 Task: Open Card Customer Feedback Analysis in Board Brand Storytelling and Narrative Development to Workspace CRM Implementation and add a team member Softage.3@softage.net, a label Blue, a checklist Cleaning, an attachment from your computer, a color Blue and finally, add a card description 'Plan and execute company team-building seminar' and a comment 'Let us approach this task with a sense of urgency and prioritize it accordingly.'. Add a start date 'Jan 03, 1900' with a due date 'Jan 10, 1900'
Action: Mouse moved to (101, 49)
Screenshot: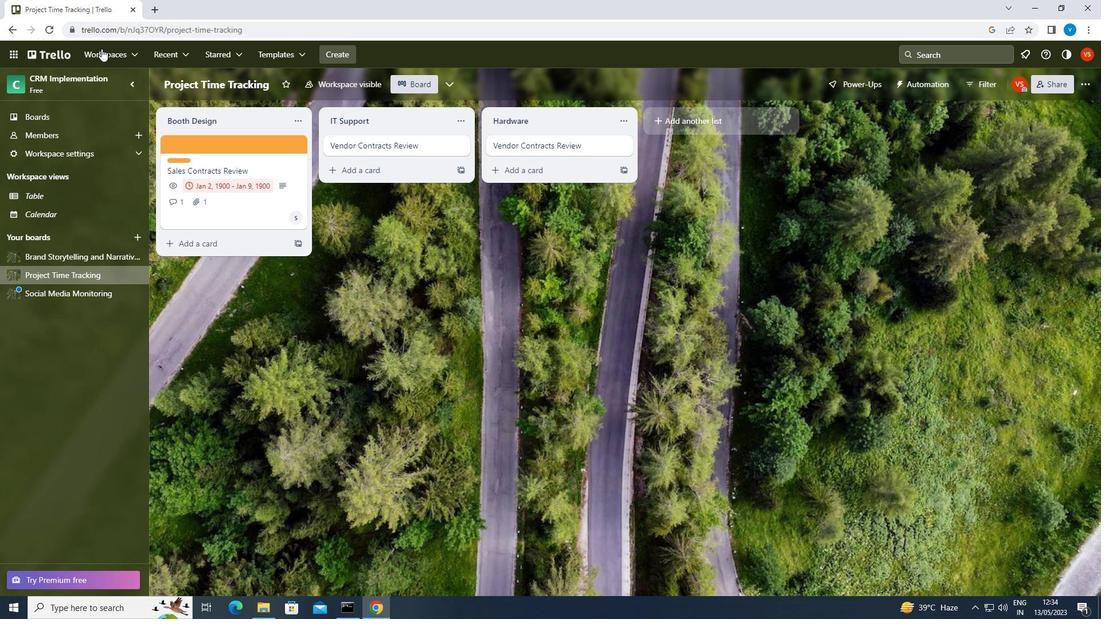 
Action: Mouse pressed left at (101, 49)
Screenshot: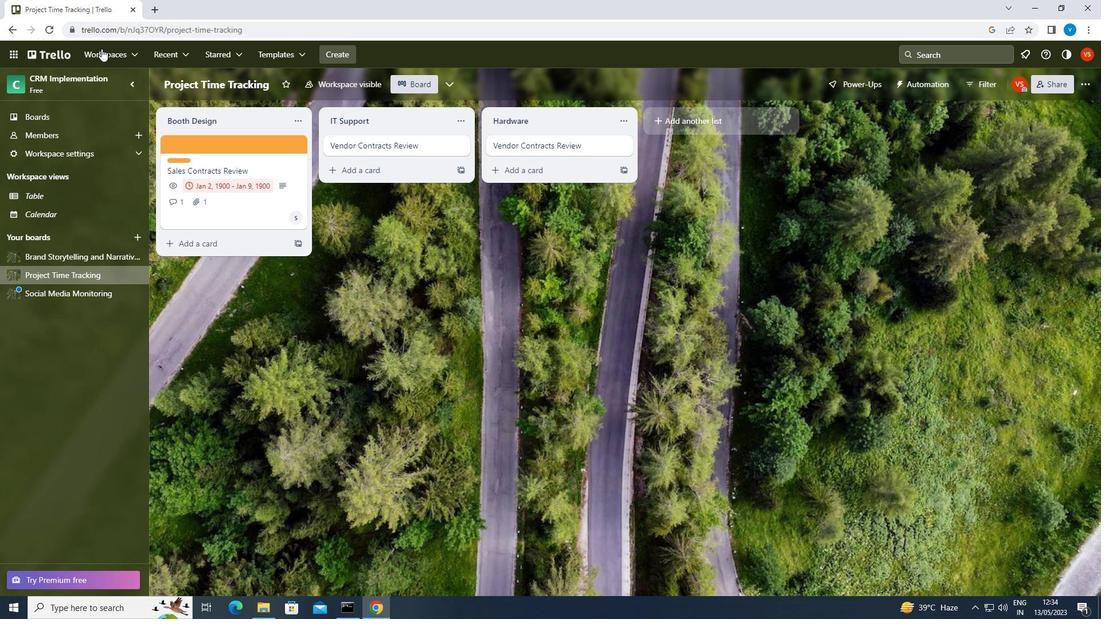 
Action: Mouse moved to (133, 425)
Screenshot: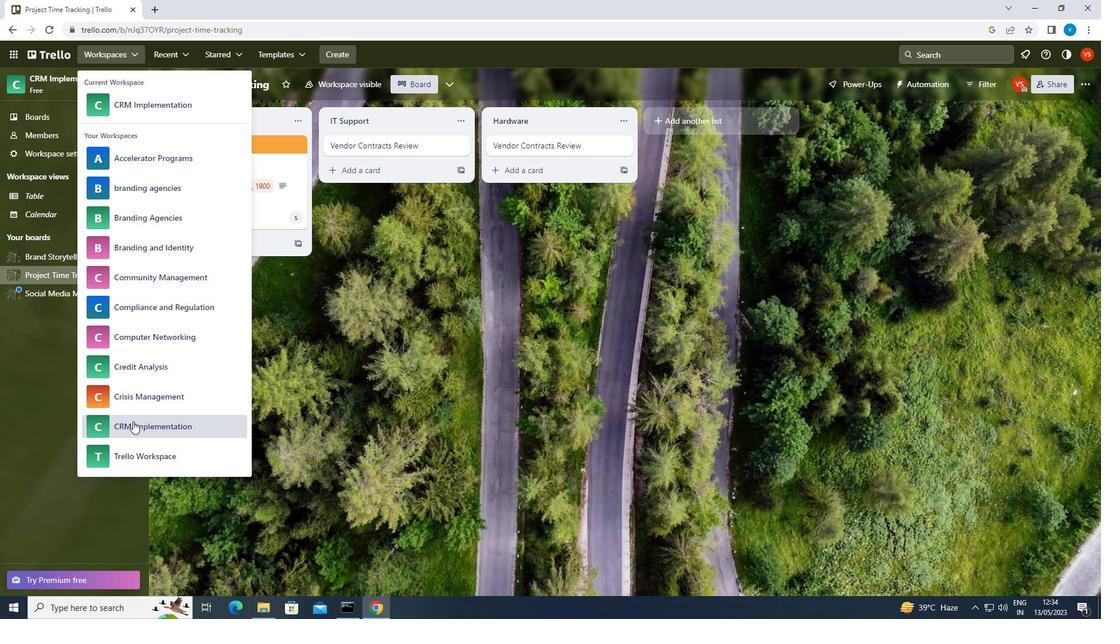 
Action: Mouse pressed left at (133, 425)
Screenshot: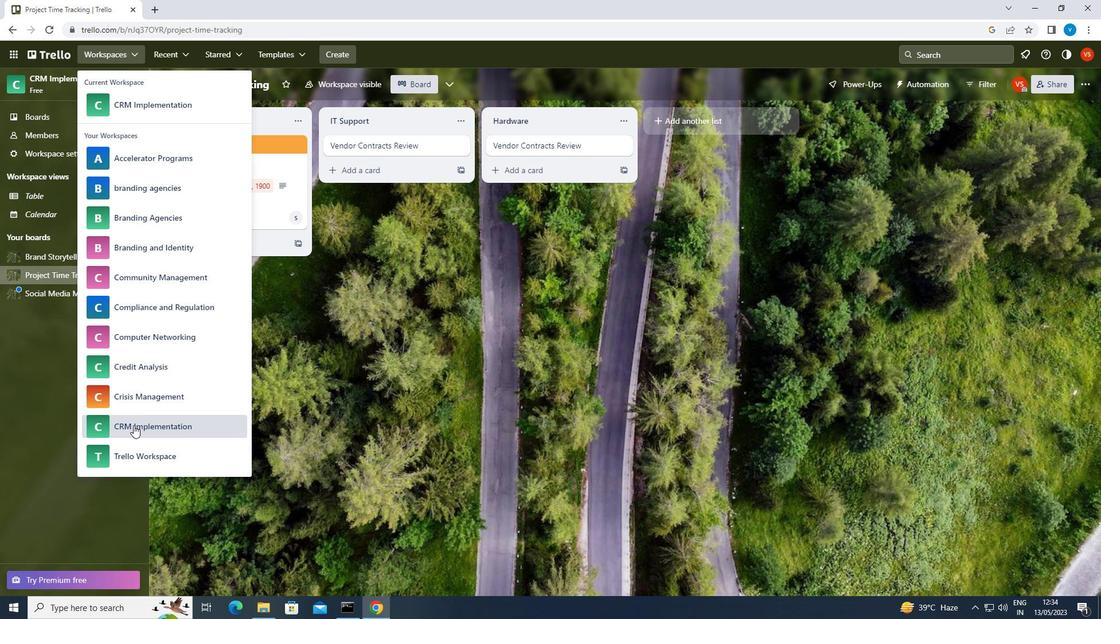 
Action: Mouse moved to (815, 472)
Screenshot: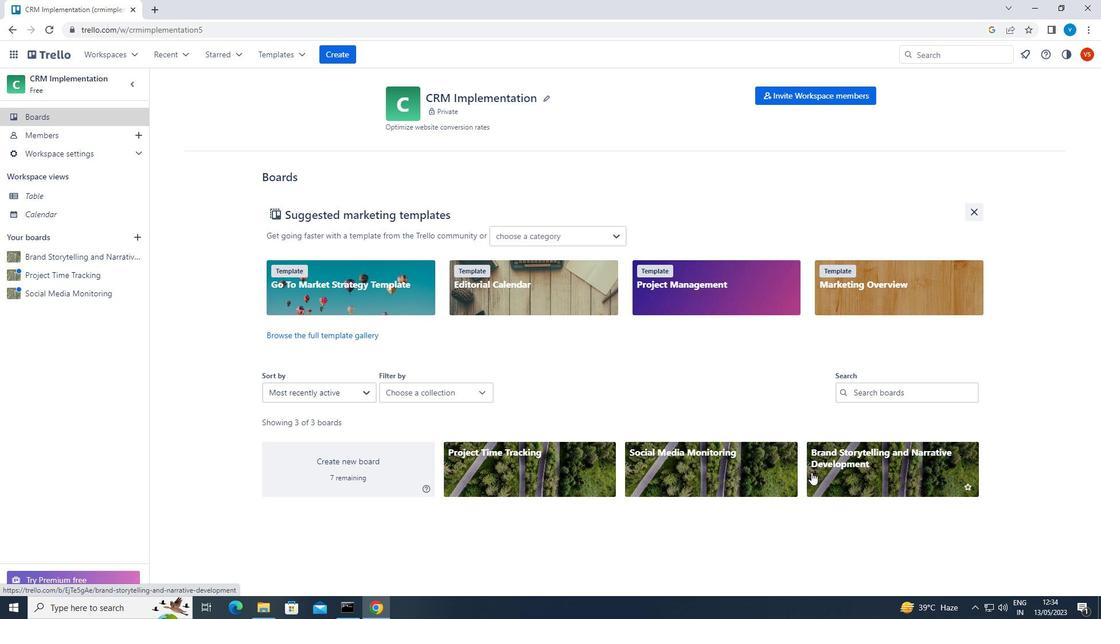 
Action: Mouse pressed left at (815, 472)
Screenshot: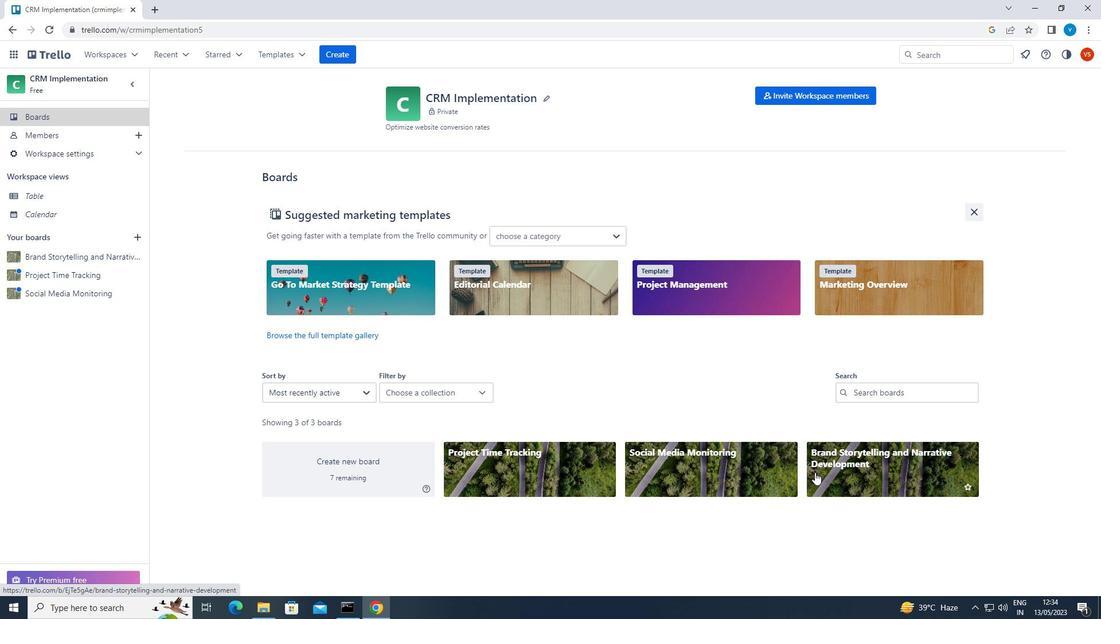
Action: Mouse moved to (248, 148)
Screenshot: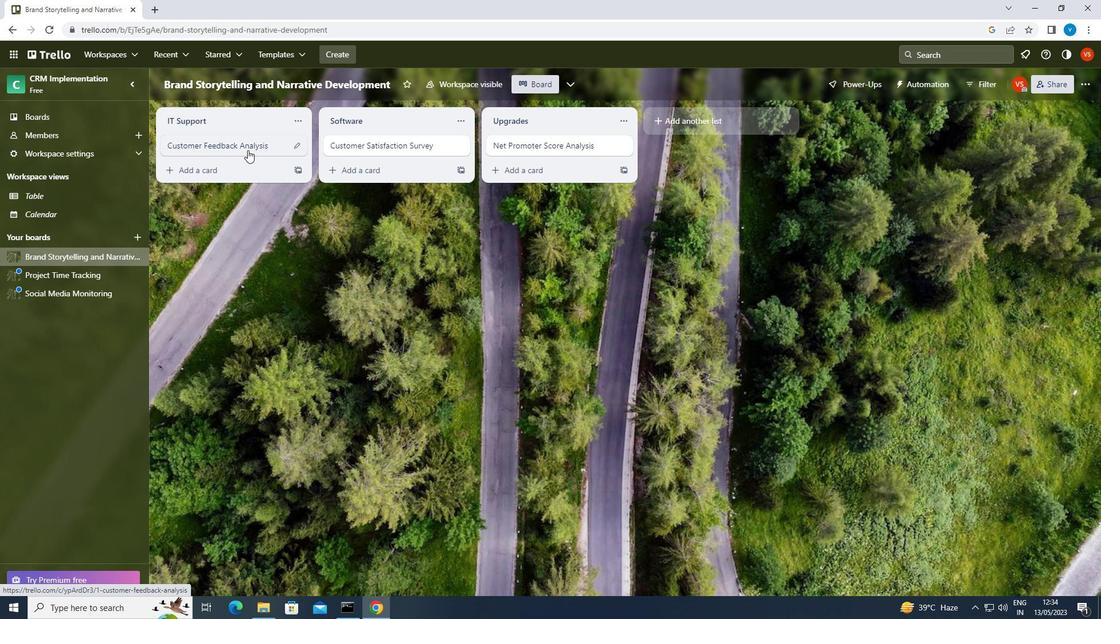 
Action: Mouse pressed left at (248, 148)
Screenshot: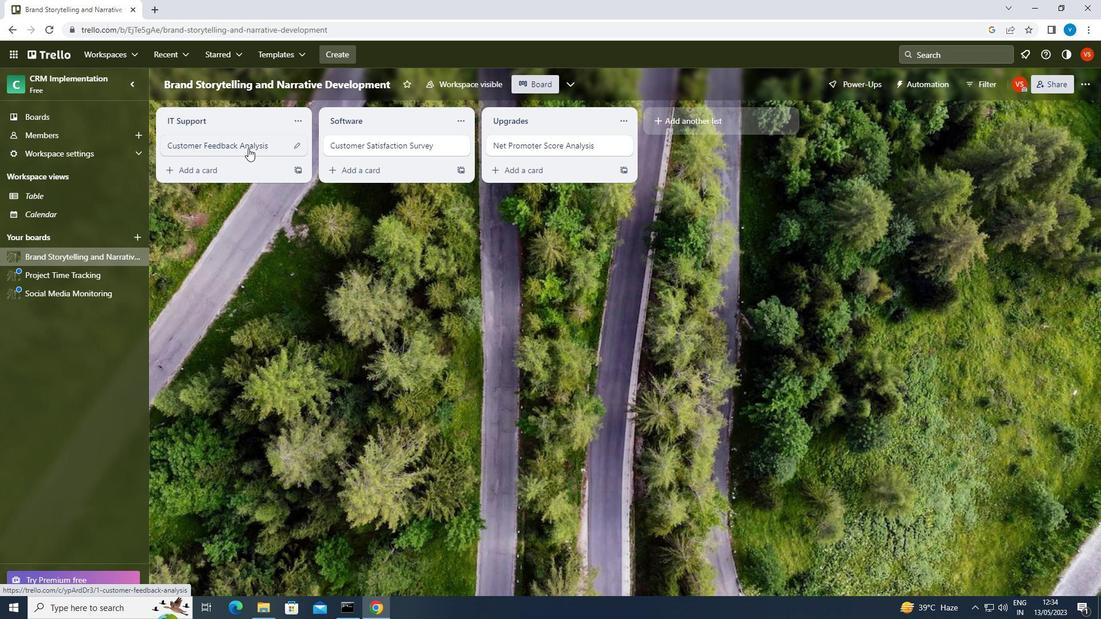 
Action: Mouse moved to (709, 142)
Screenshot: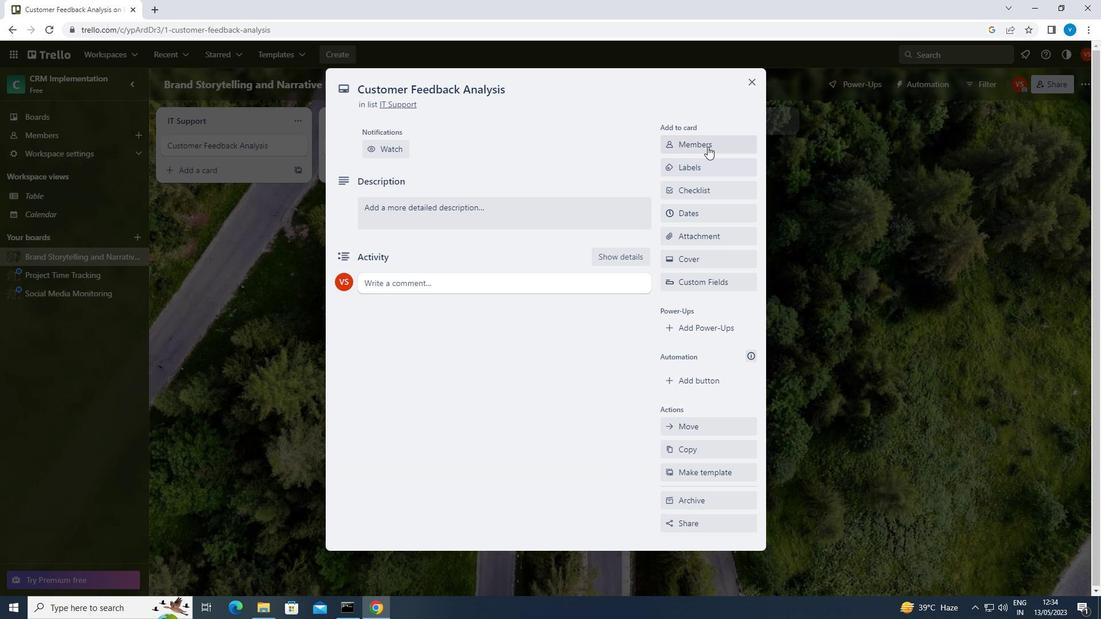 
Action: Mouse pressed left at (709, 142)
Screenshot: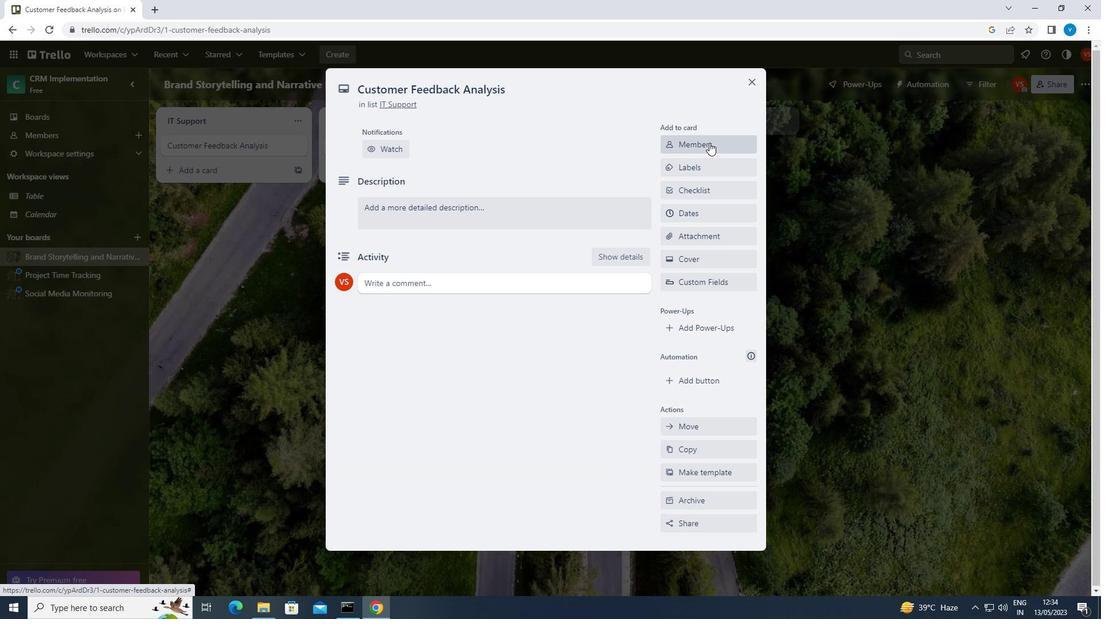 
Action: Mouse moved to (709, 142)
Screenshot: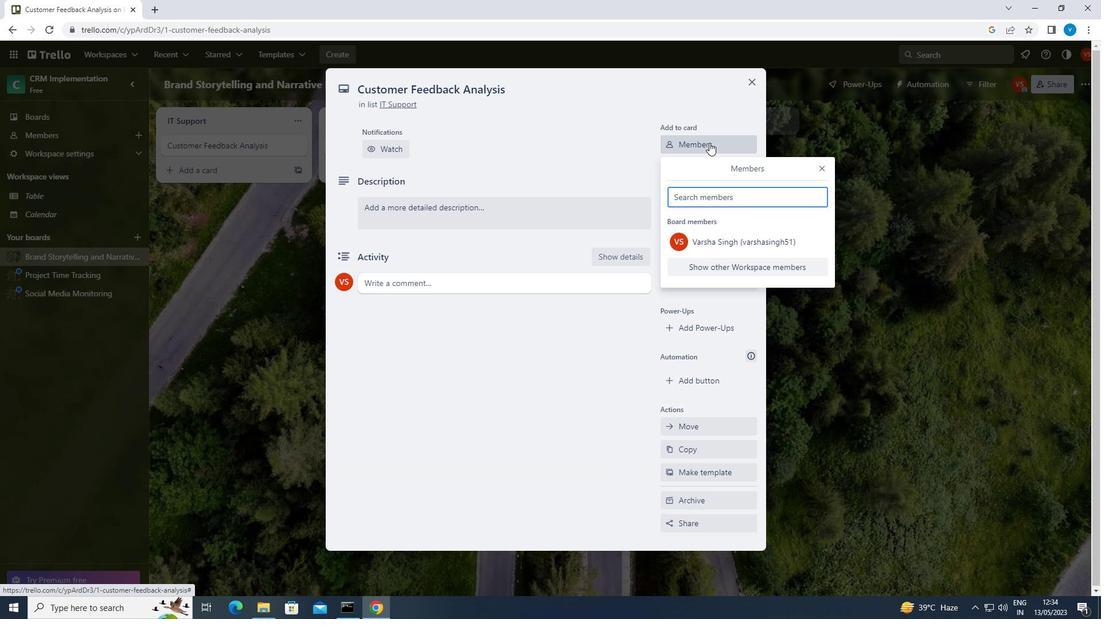 
Action: Key pressed <Key.shift>SOFTAGE.3<Key.shift>@SOFTAGE.NET
Screenshot: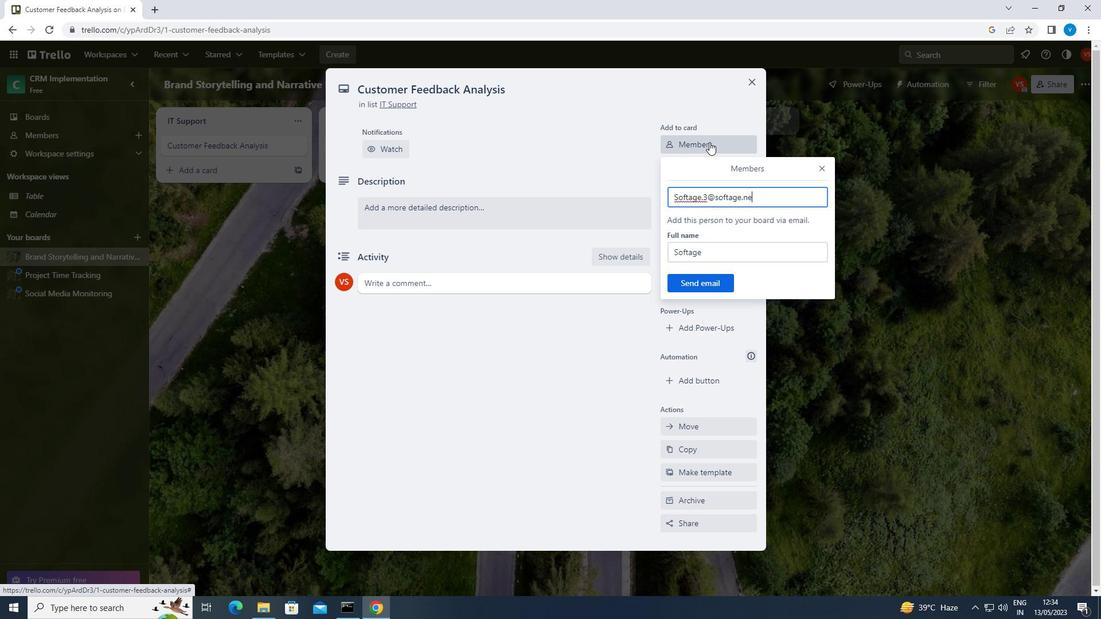 
Action: Mouse moved to (699, 276)
Screenshot: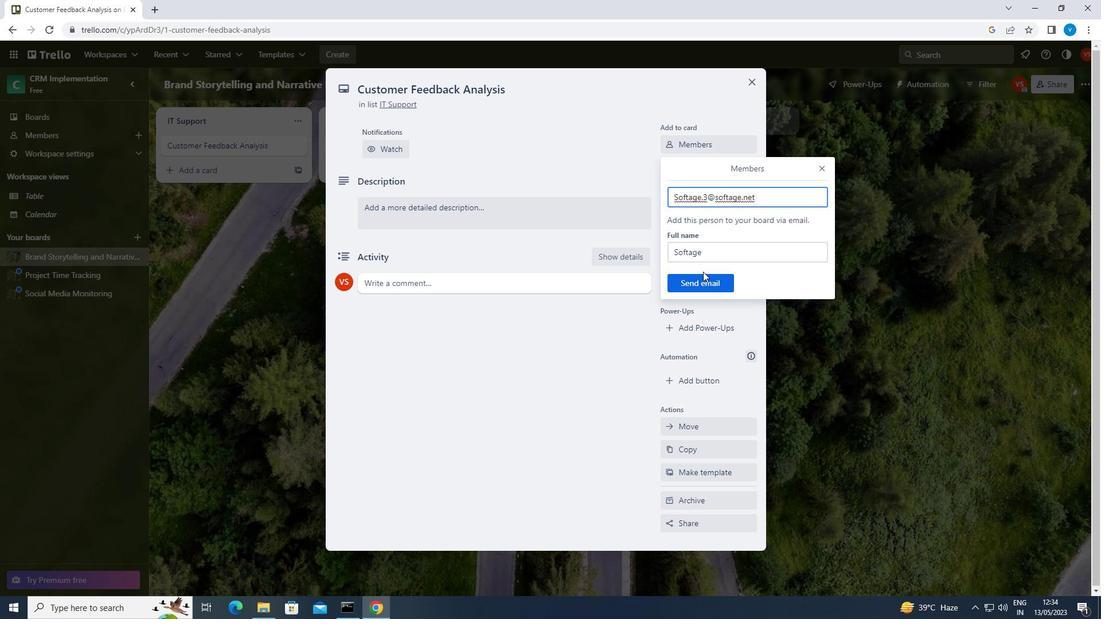 
Action: Mouse pressed left at (699, 276)
Screenshot: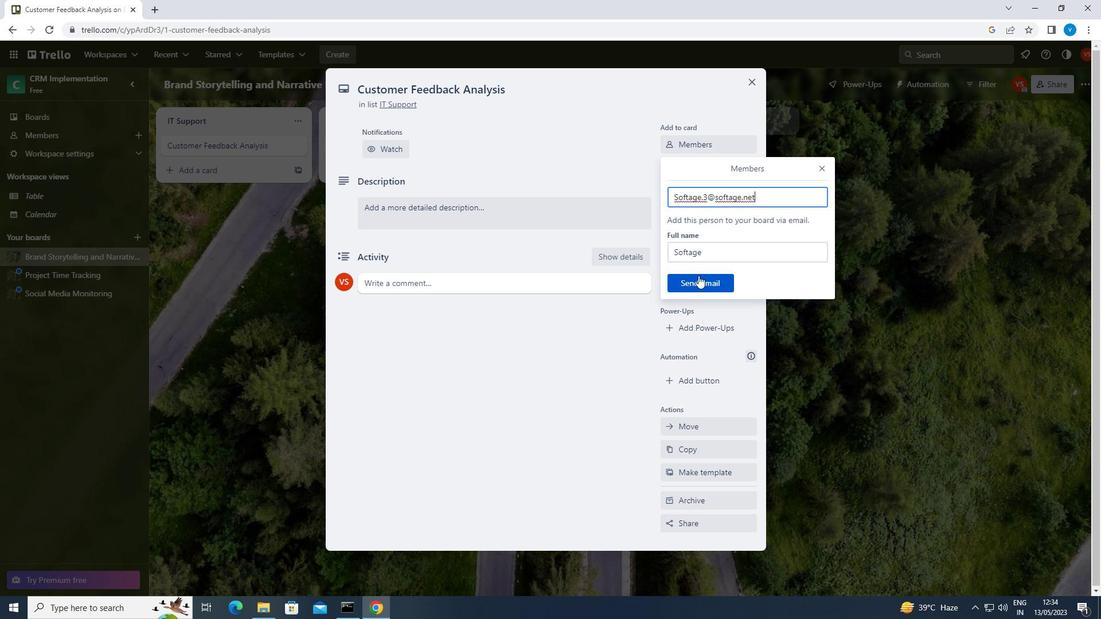 
Action: Mouse moved to (701, 203)
Screenshot: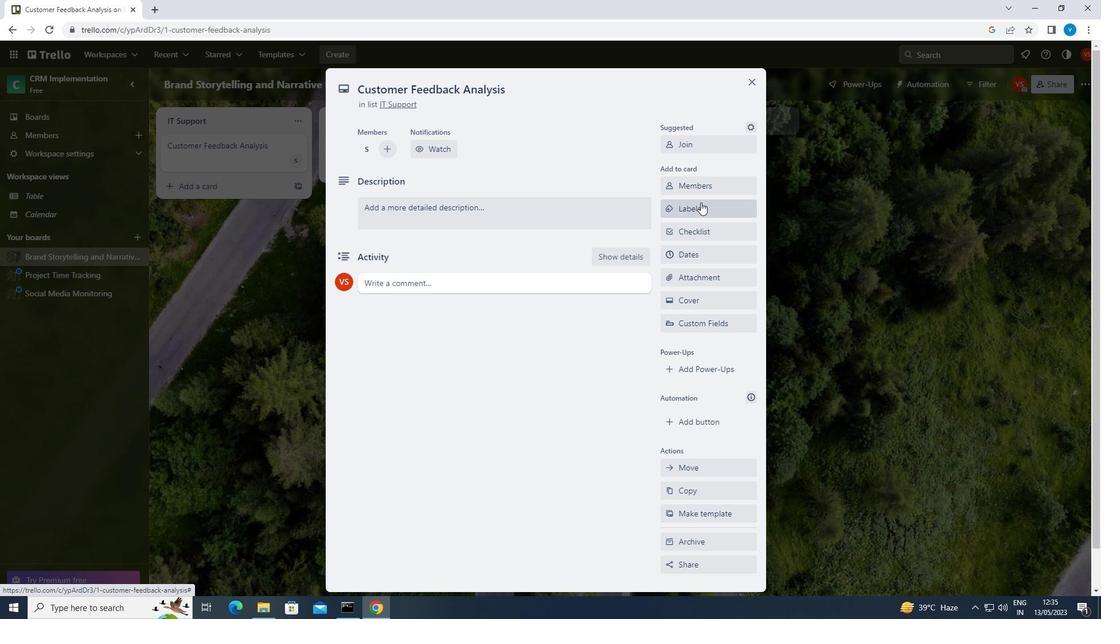 
Action: Mouse pressed left at (701, 203)
Screenshot: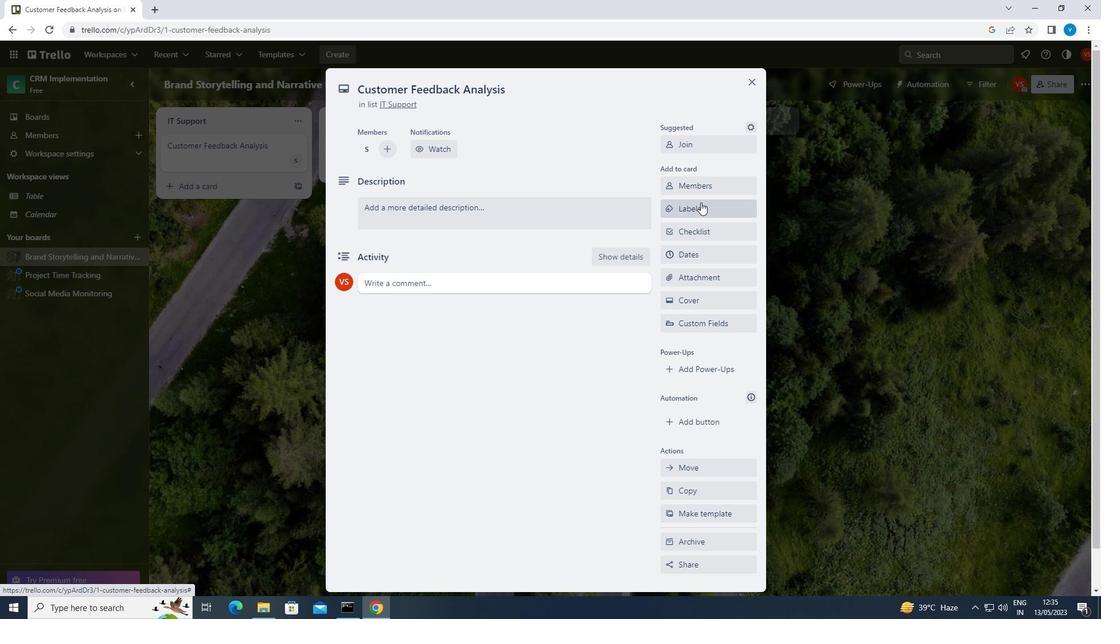 
Action: Mouse moved to (726, 401)
Screenshot: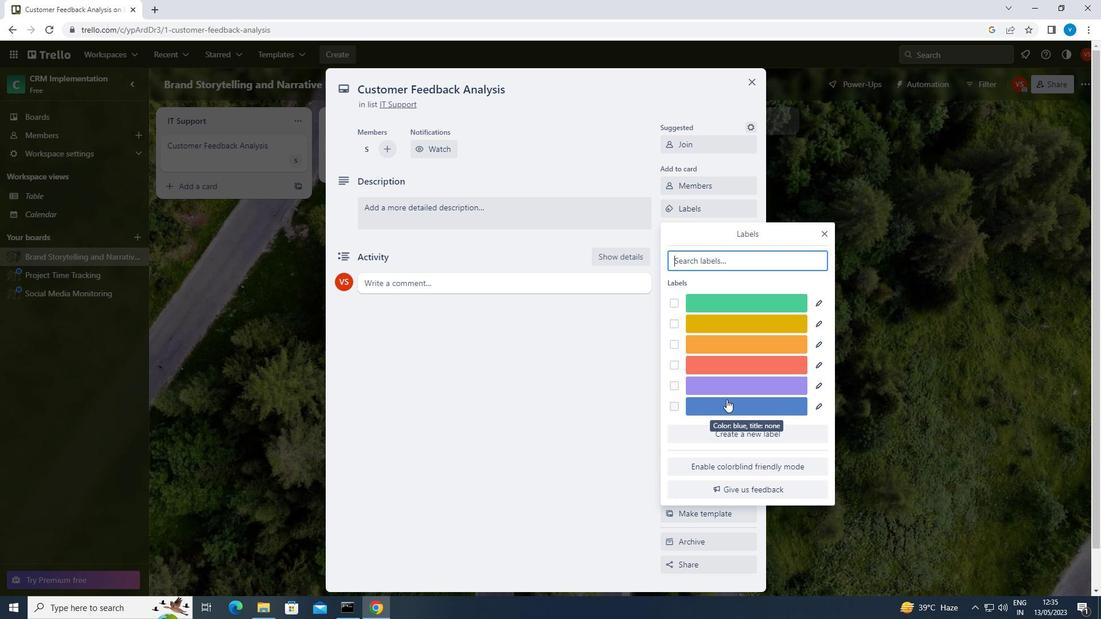 
Action: Mouse pressed left at (726, 401)
Screenshot: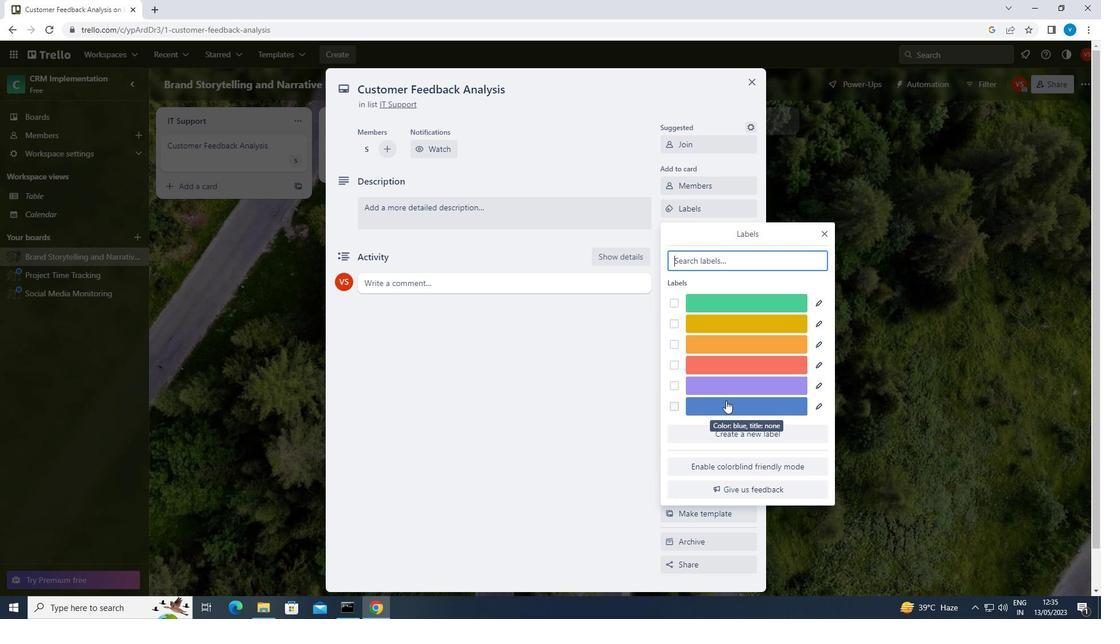 
Action: Mouse moved to (822, 230)
Screenshot: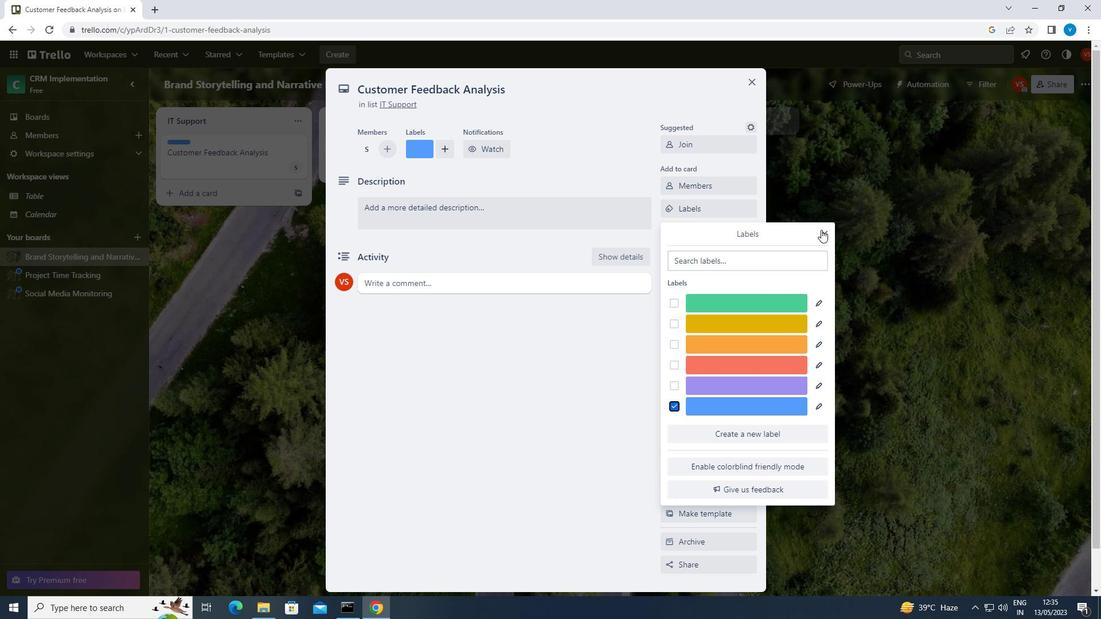 
Action: Mouse pressed left at (822, 230)
Screenshot: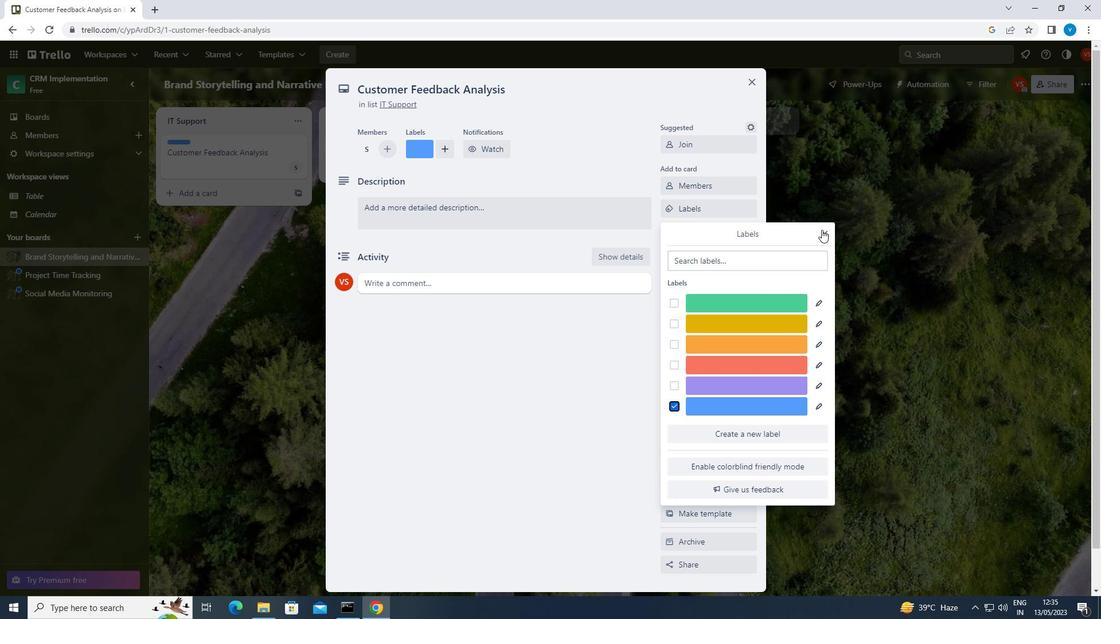 
Action: Mouse moved to (690, 227)
Screenshot: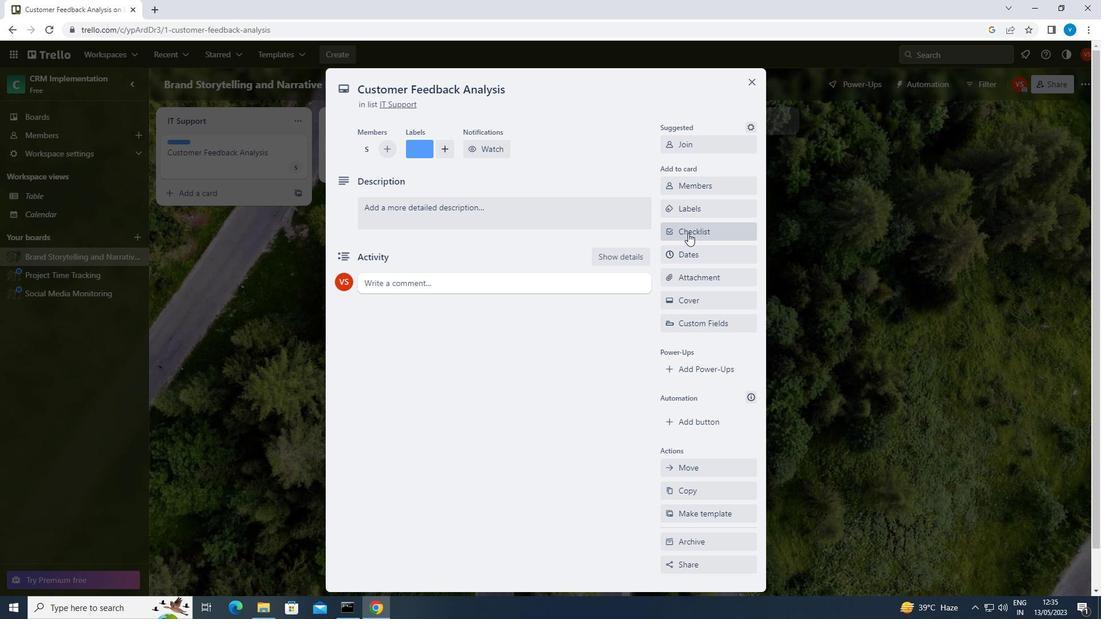 
Action: Mouse pressed left at (690, 227)
Screenshot: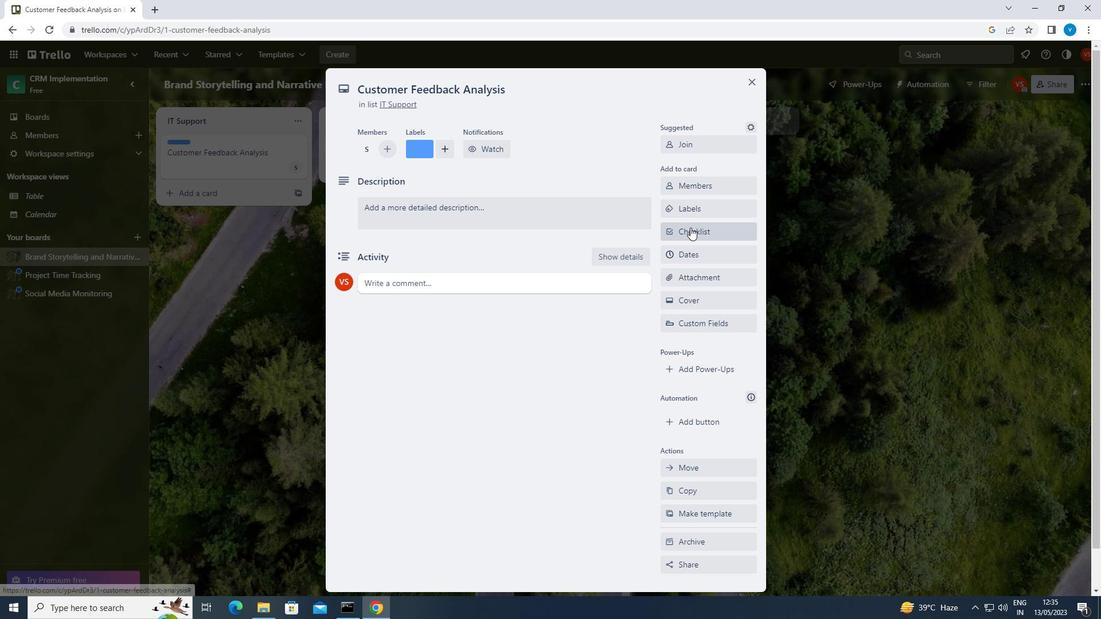 
Action: Mouse moved to (728, 297)
Screenshot: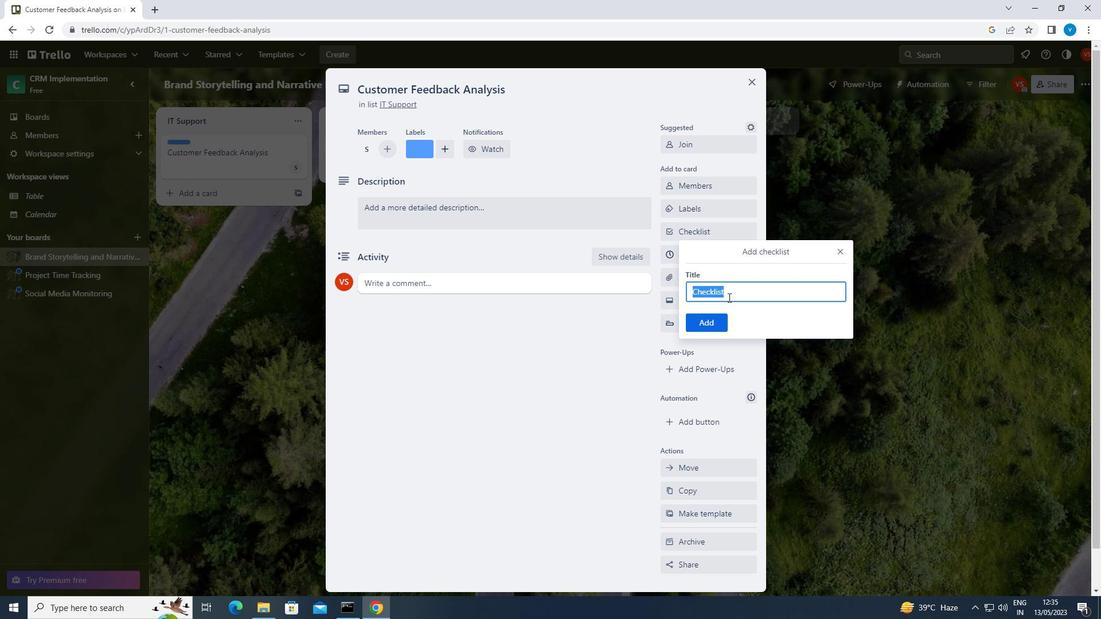 
Action: Key pressed <Key.shift>CLEANING
Screenshot: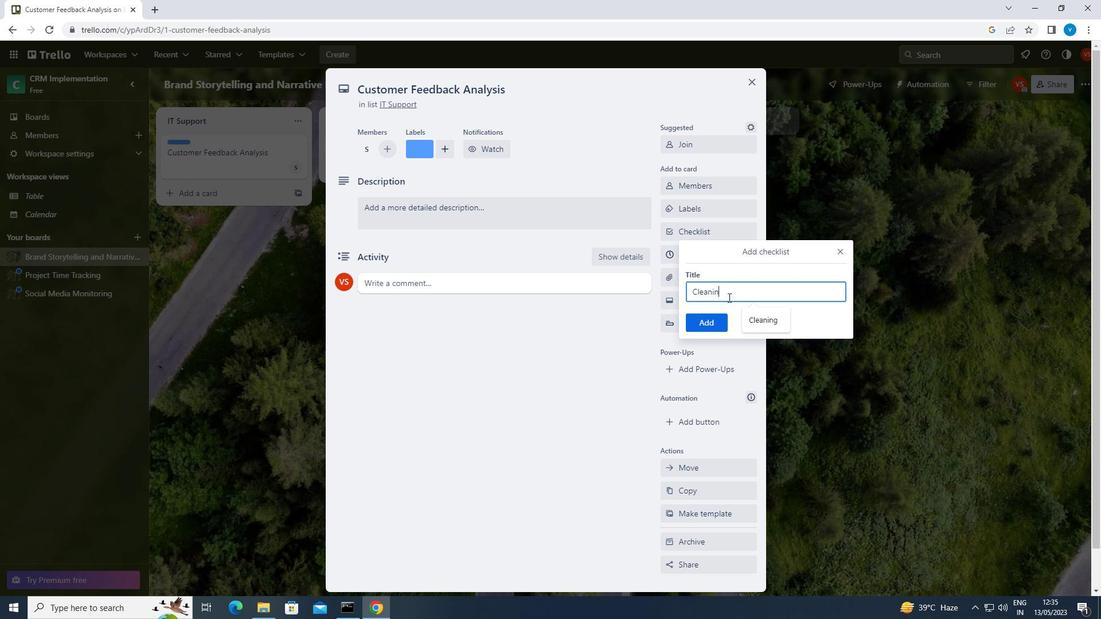 
Action: Mouse moved to (717, 322)
Screenshot: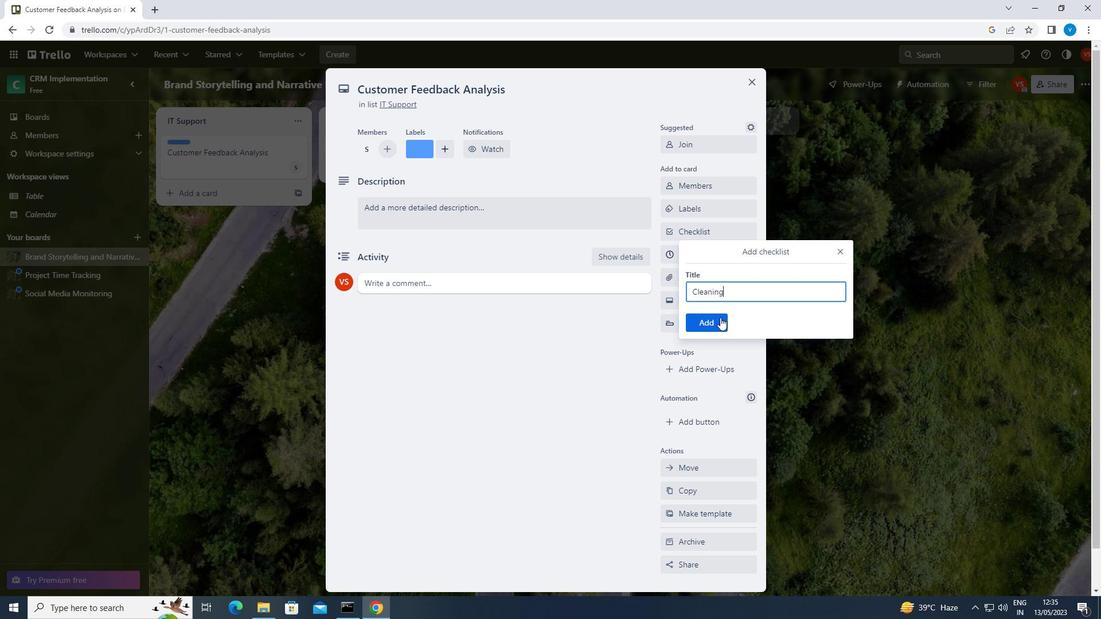
Action: Mouse pressed left at (717, 322)
Screenshot: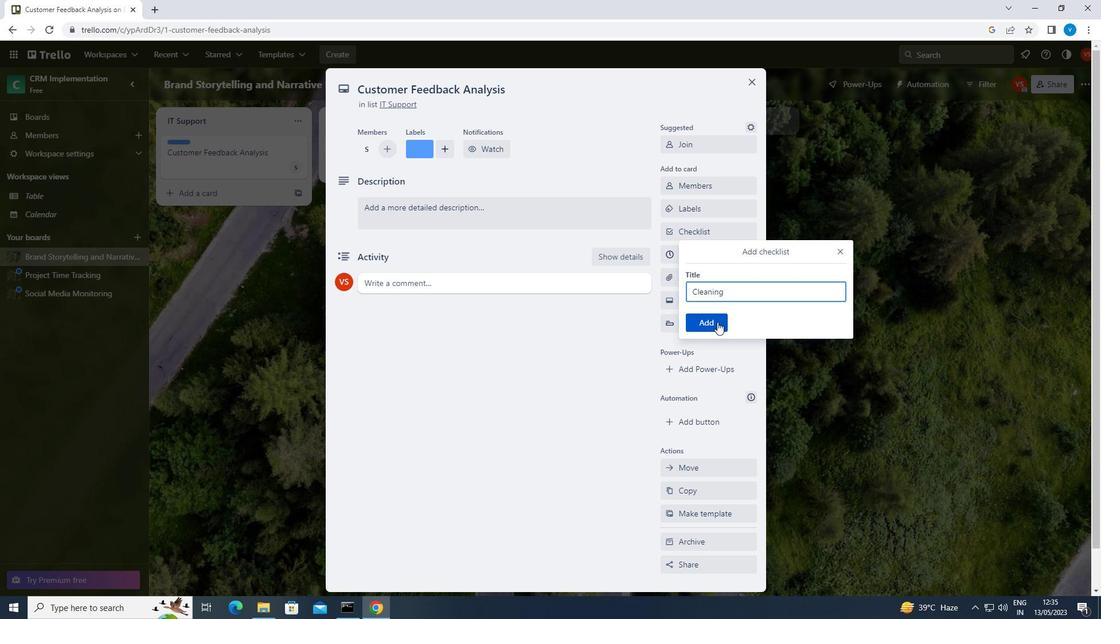 
Action: Mouse moved to (701, 273)
Screenshot: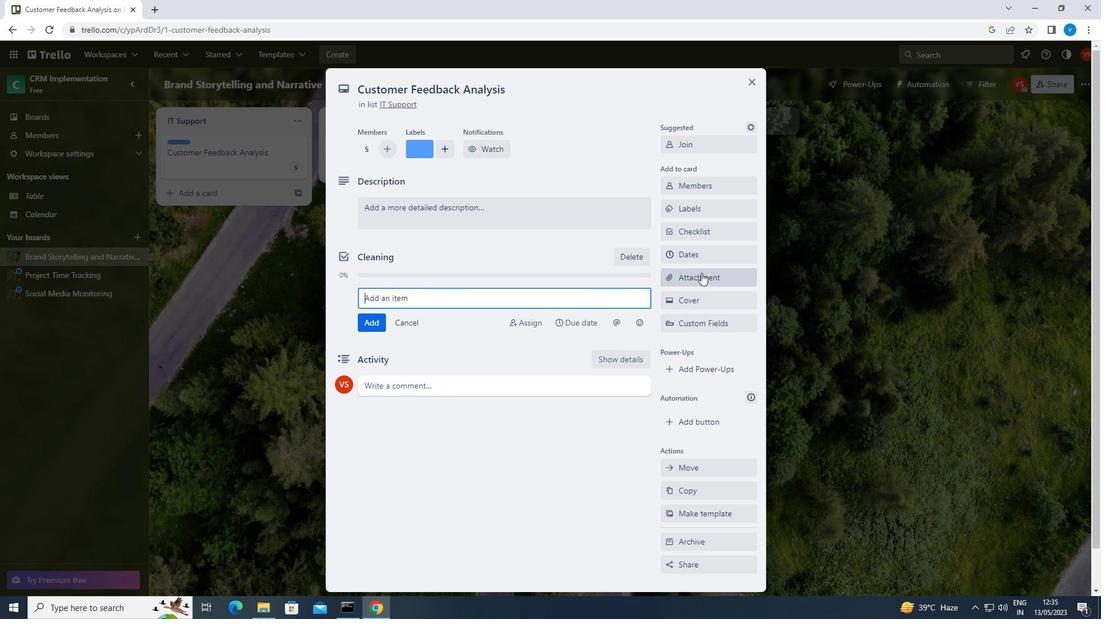 
Action: Mouse pressed left at (701, 273)
Screenshot: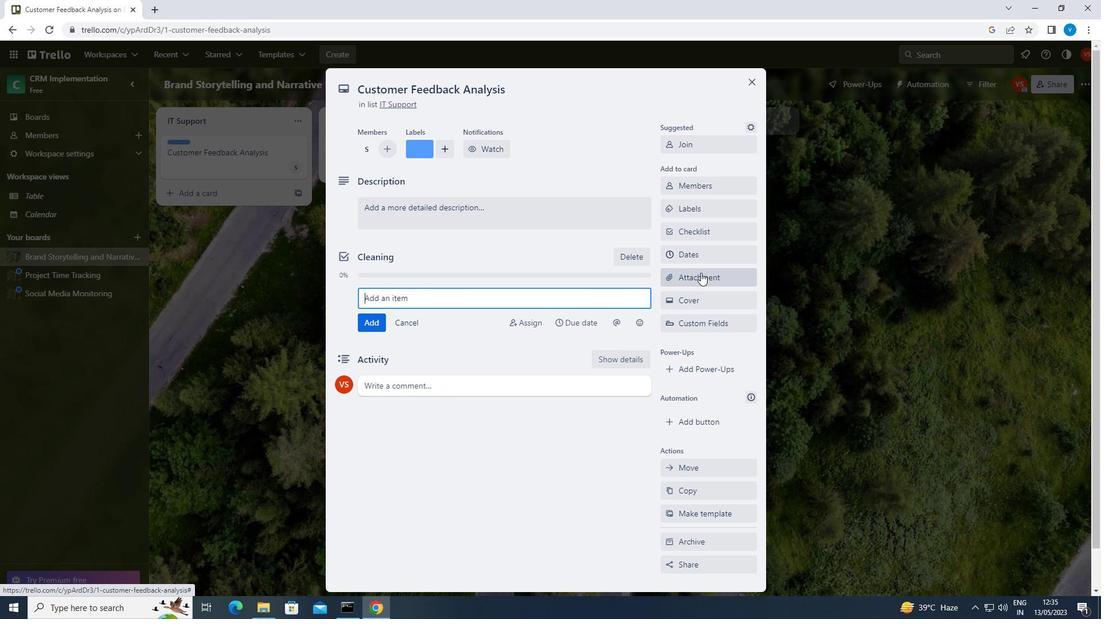 
Action: Mouse moved to (706, 321)
Screenshot: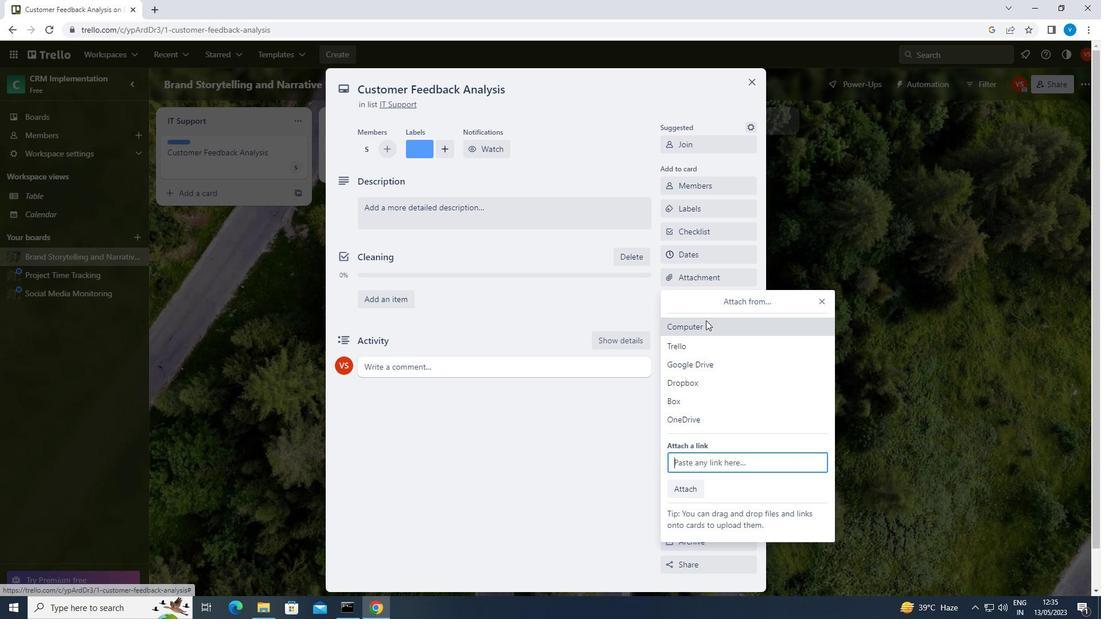 
Action: Mouse pressed left at (706, 321)
Screenshot: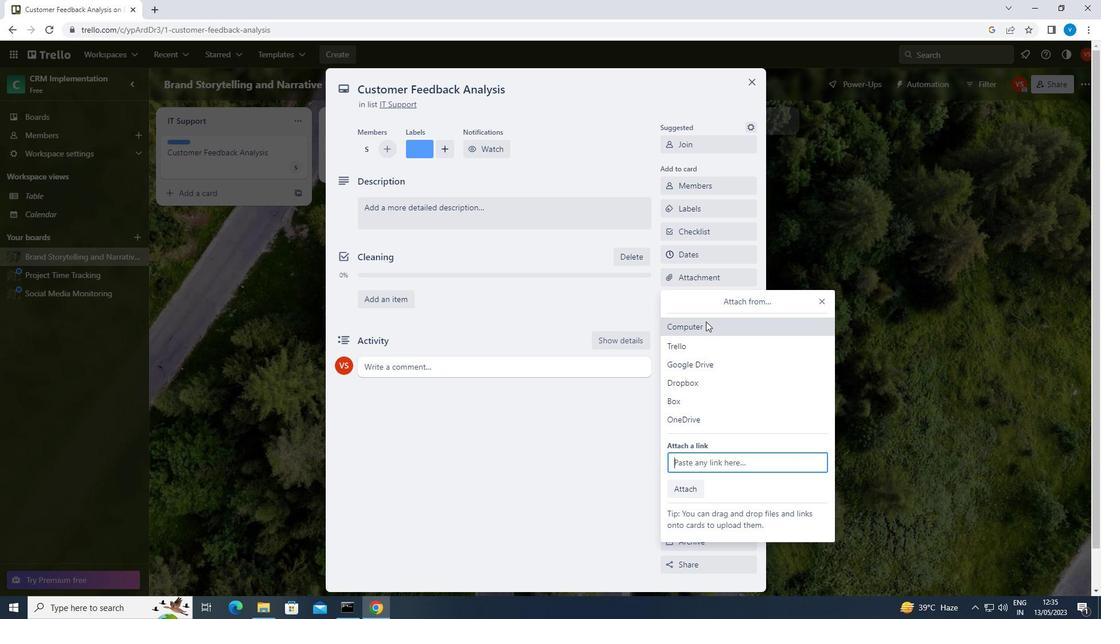 
Action: Mouse moved to (251, 215)
Screenshot: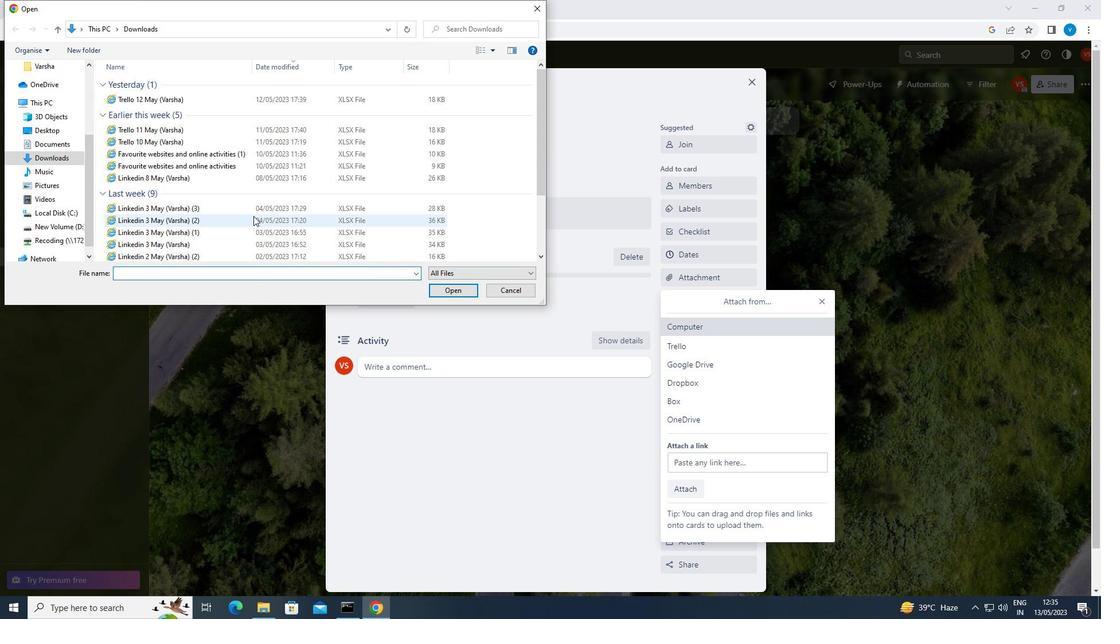 
Action: Mouse pressed left at (251, 215)
Screenshot: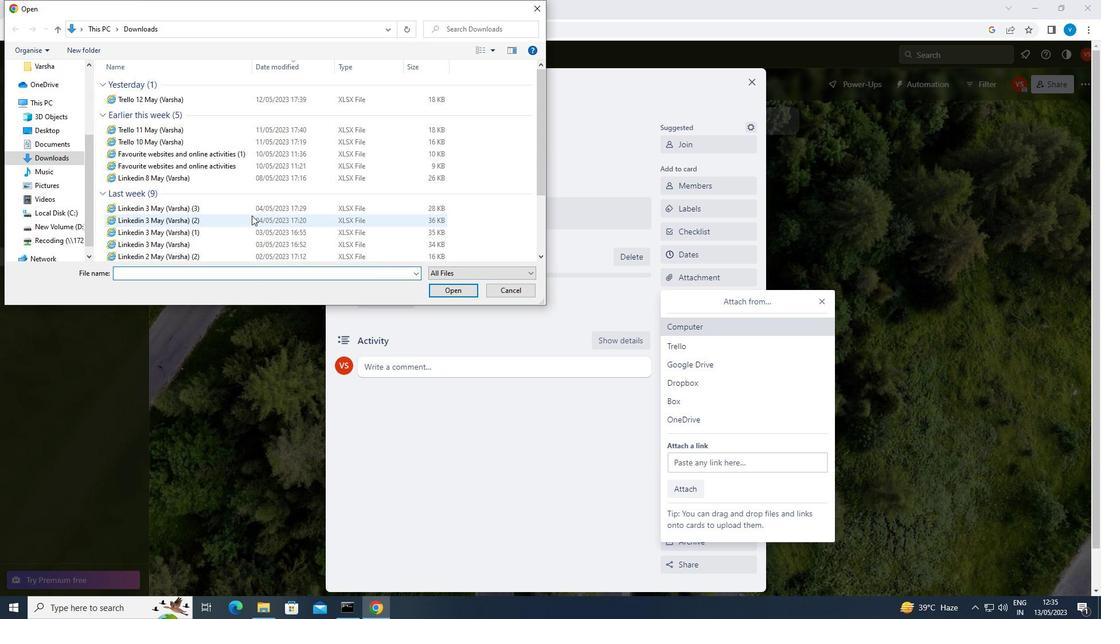 
Action: Mouse moved to (466, 288)
Screenshot: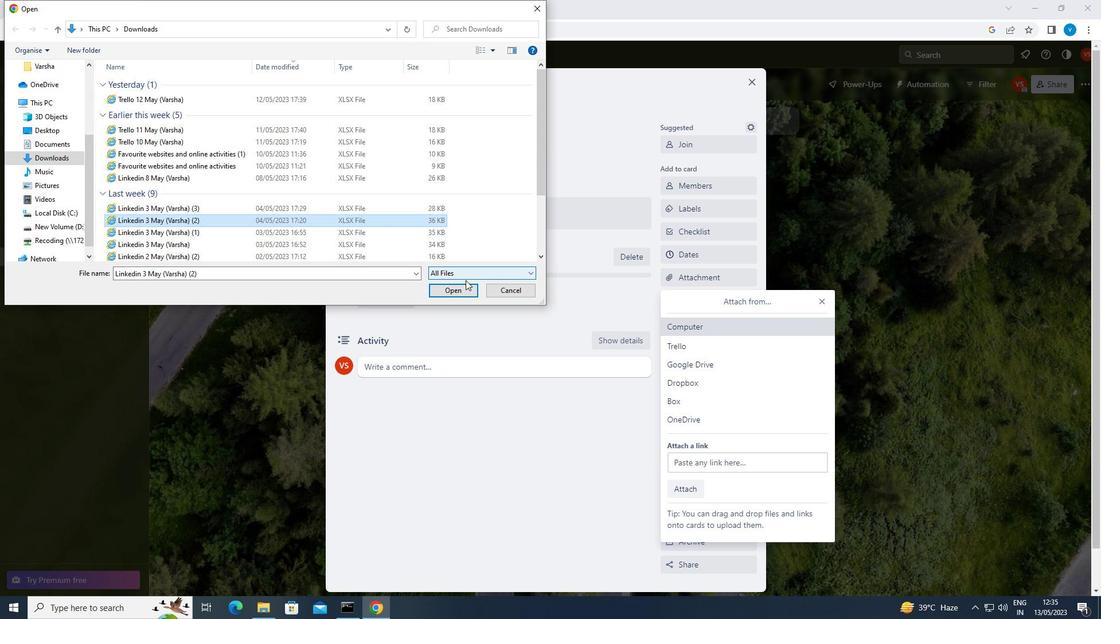 
Action: Mouse pressed left at (466, 288)
Screenshot: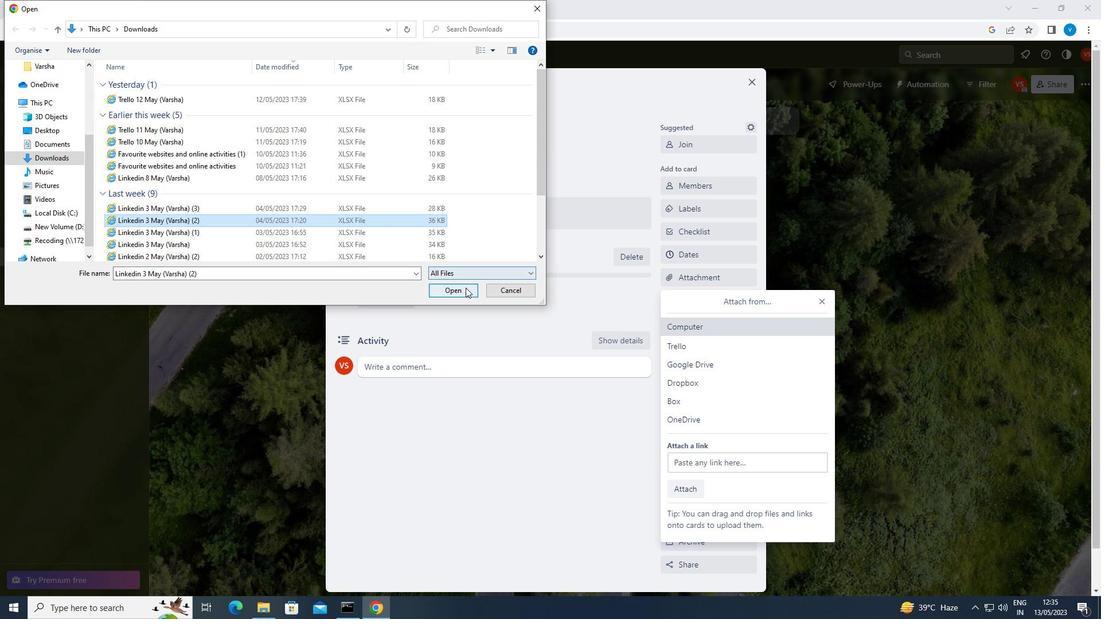 
Action: Mouse moved to (699, 307)
Screenshot: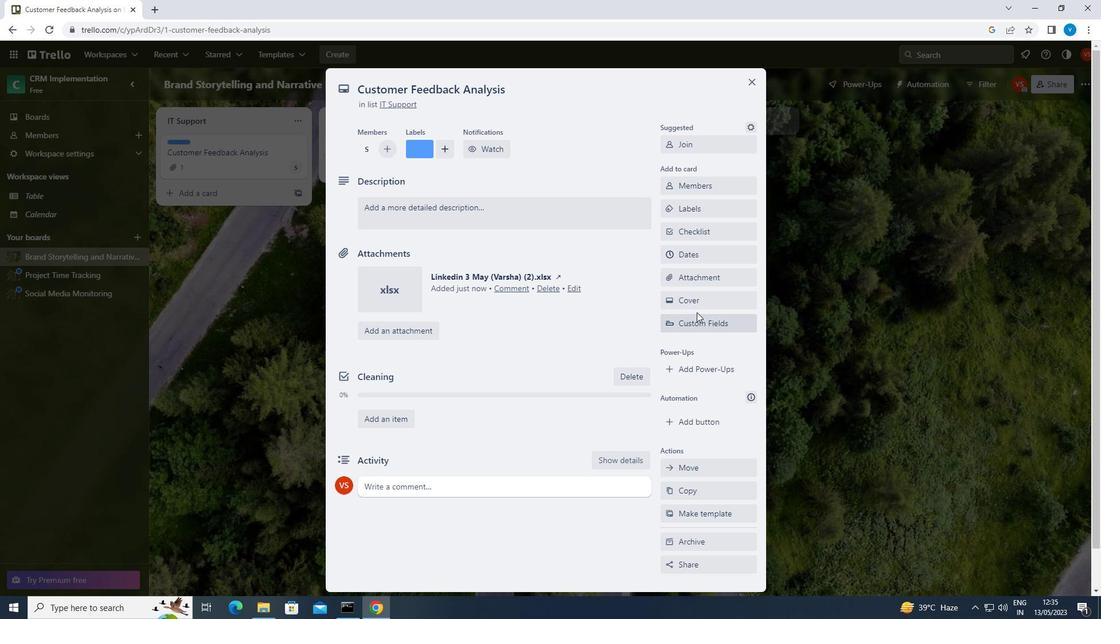 
Action: Mouse pressed left at (699, 307)
Screenshot: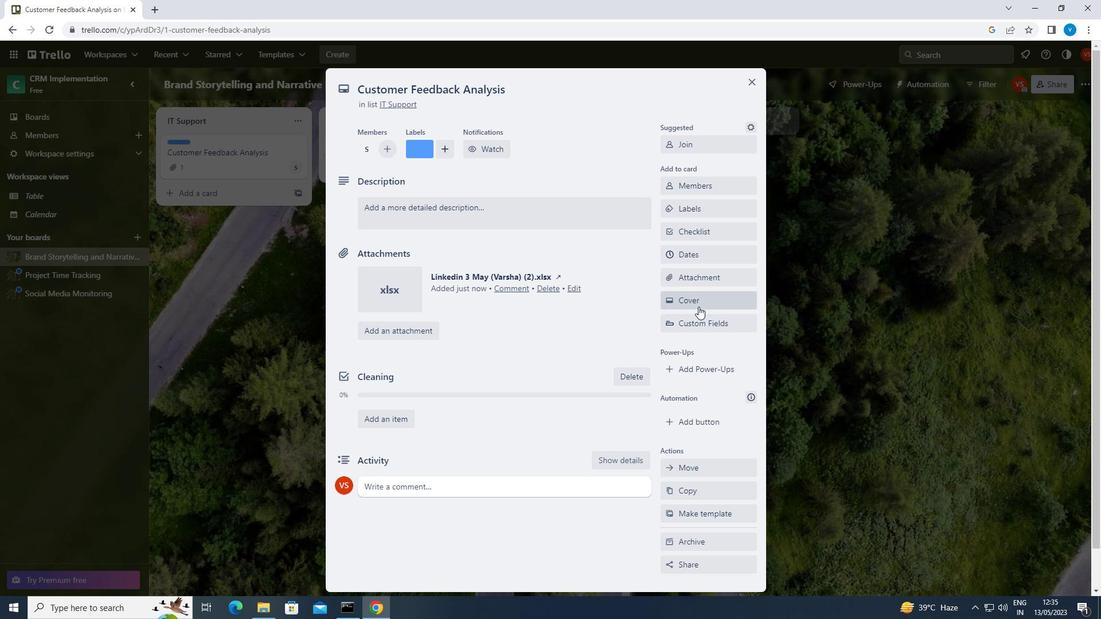 
Action: Mouse moved to (685, 390)
Screenshot: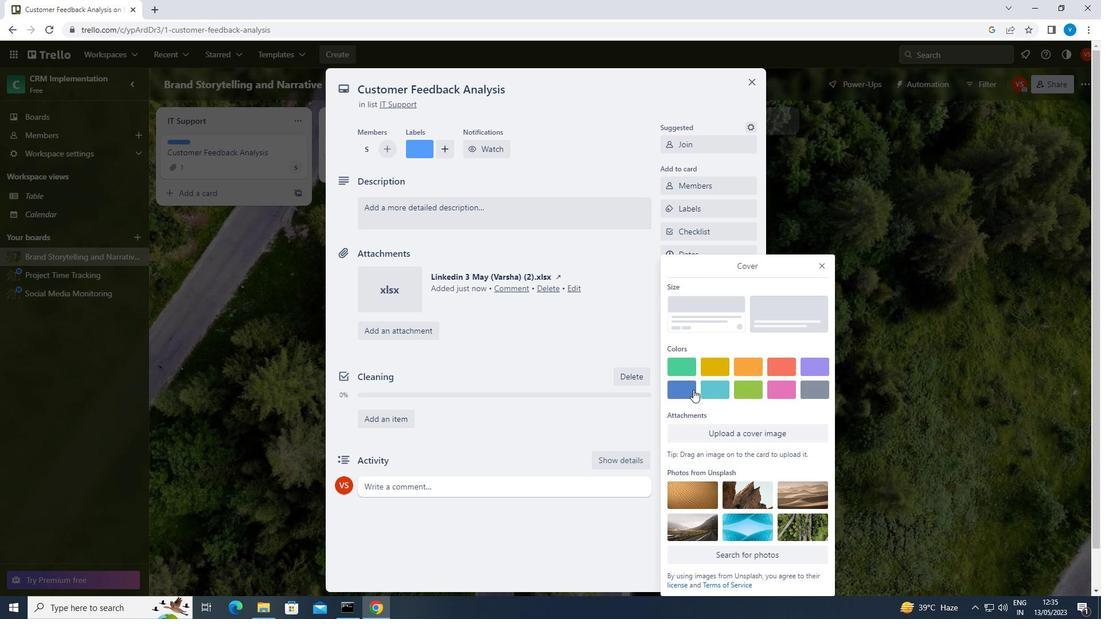 
Action: Mouse pressed left at (685, 390)
Screenshot: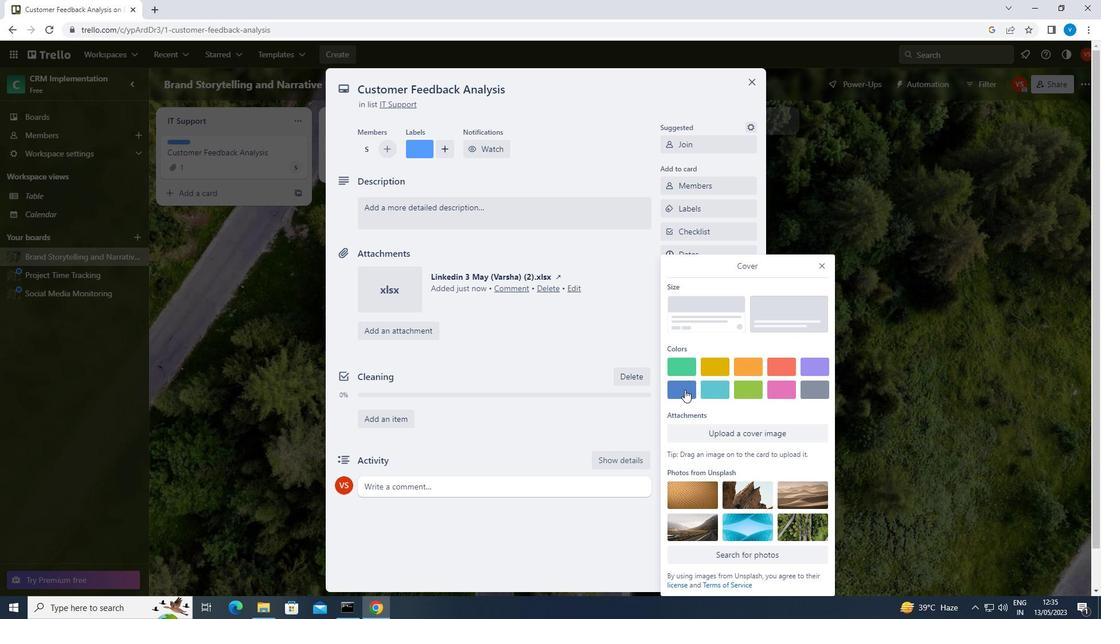 
Action: Mouse moved to (821, 239)
Screenshot: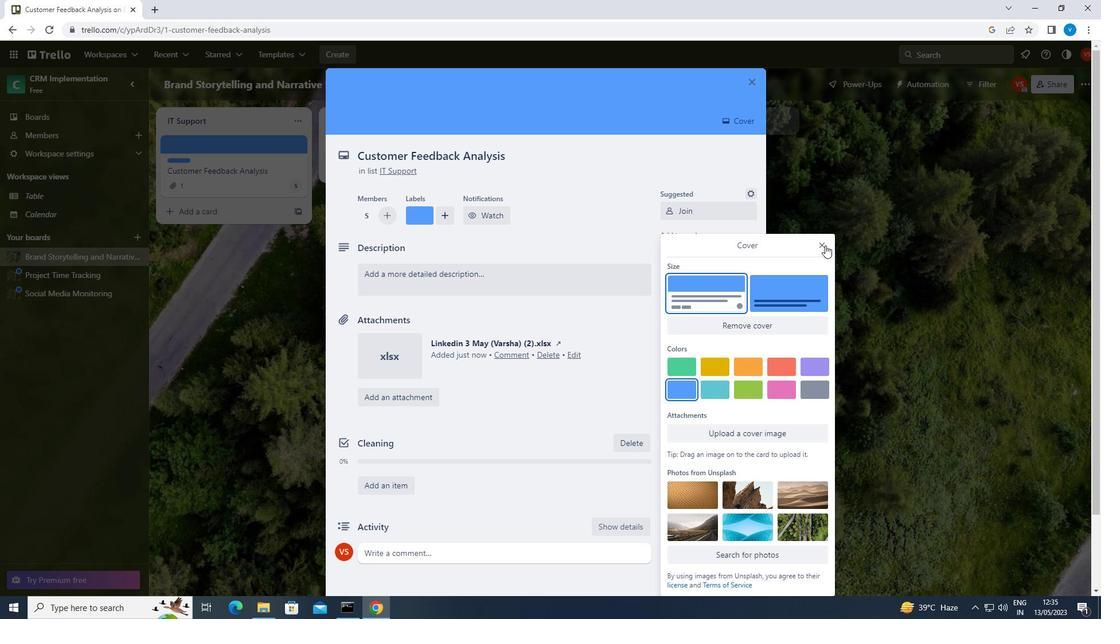 
Action: Mouse pressed left at (821, 239)
Screenshot: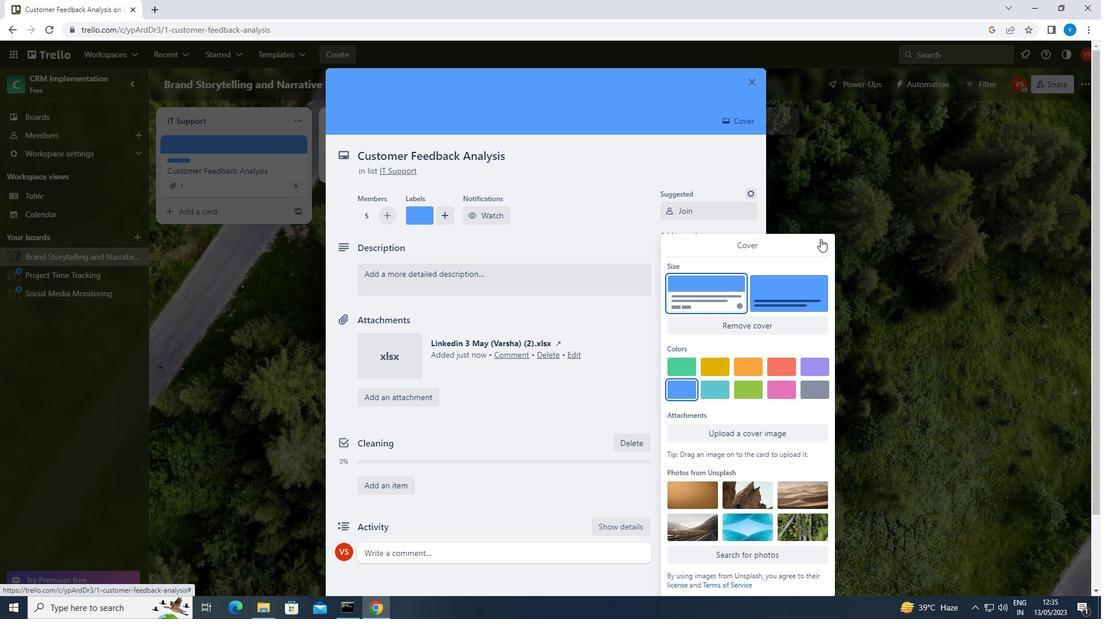 
Action: Mouse moved to (599, 281)
Screenshot: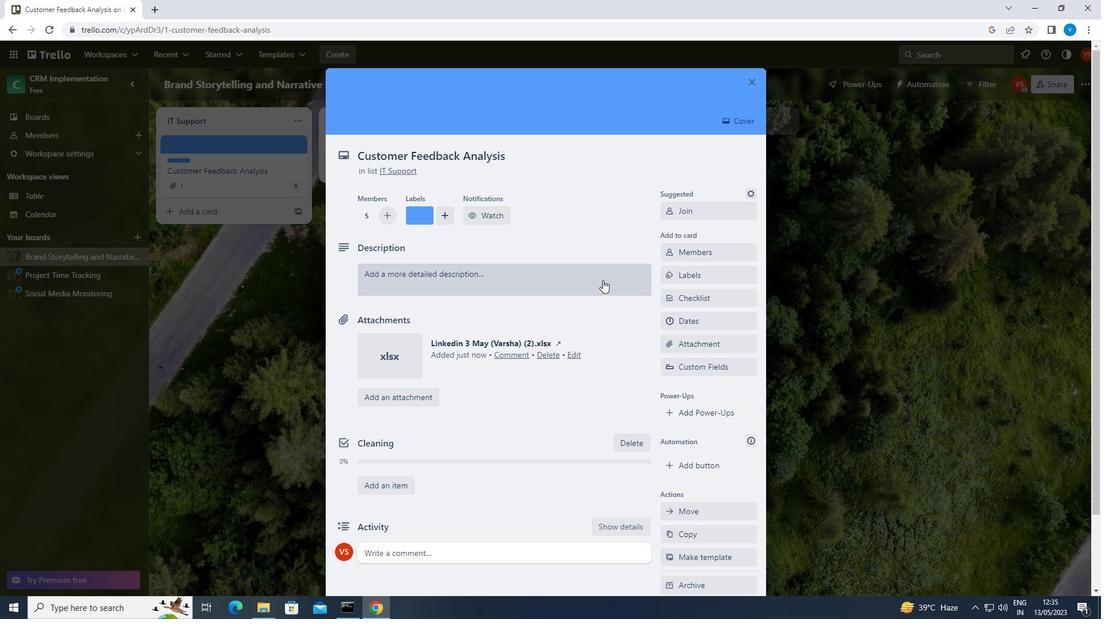 
Action: Mouse pressed left at (599, 281)
Screenshot: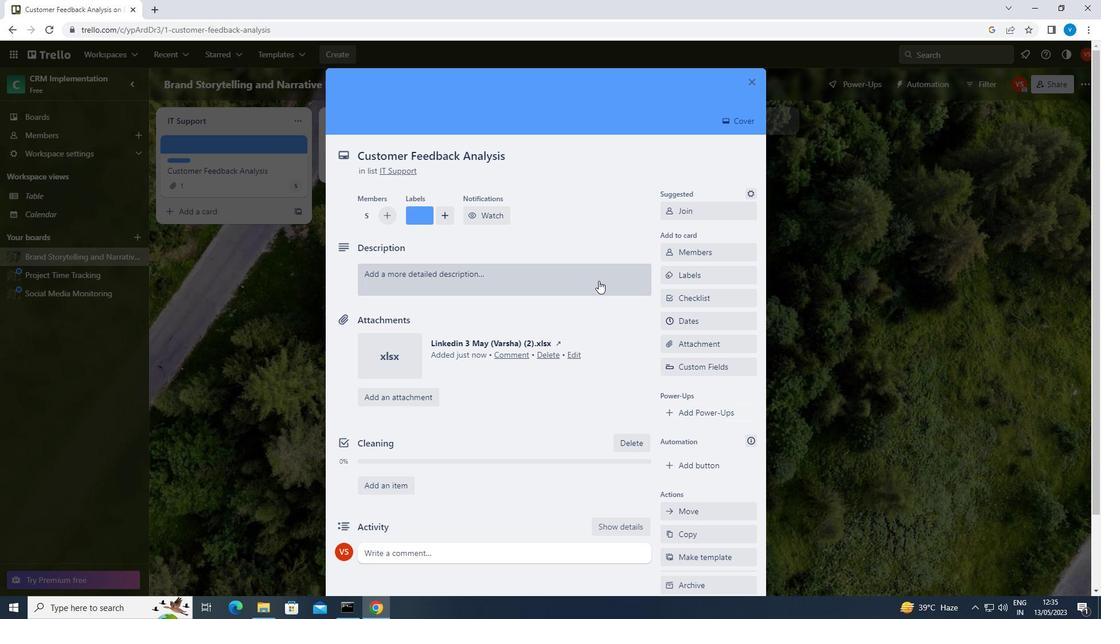 
Action: Key pressed <Key.shift>PLAN<Key.space>AND<Key.space>EXECUTE<Key.space>COMPANY<Key.space>TEAM-BUILDING<Key.space>SEMINAR
Screenshot: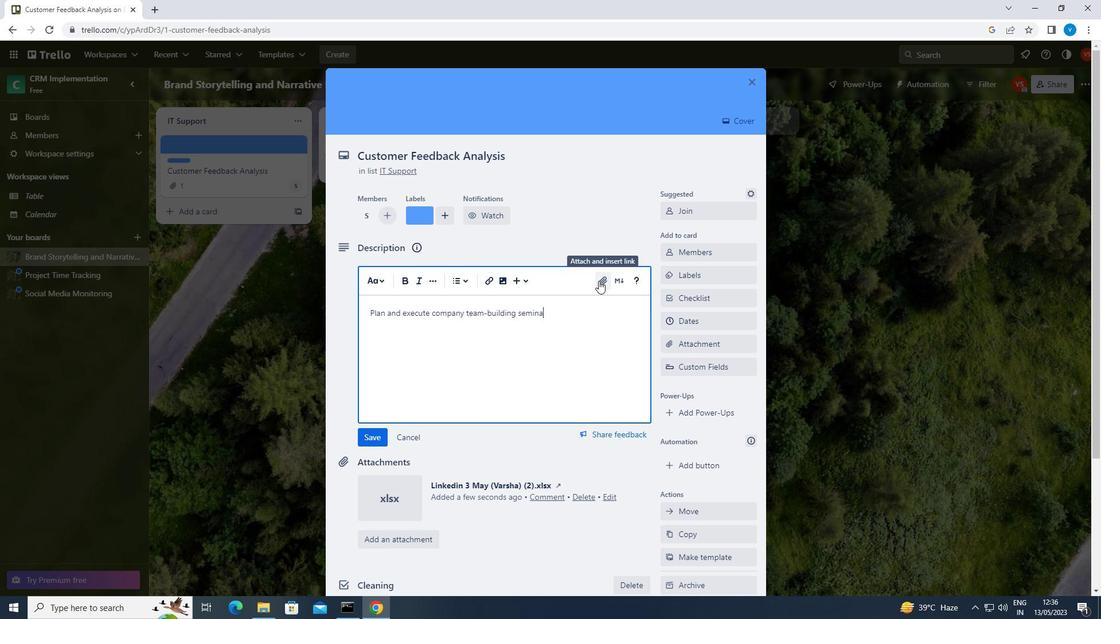 
Action: Mouse moved to (379, 436)
Screenshot: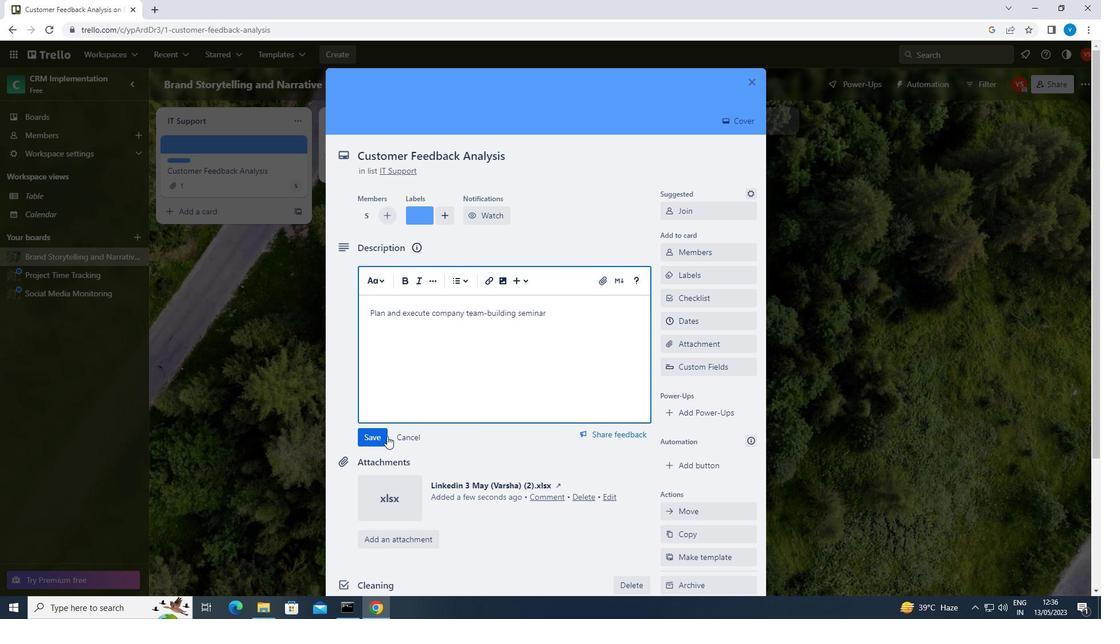 
Action: Mouse pressed left at (379, 436)
Screenshot: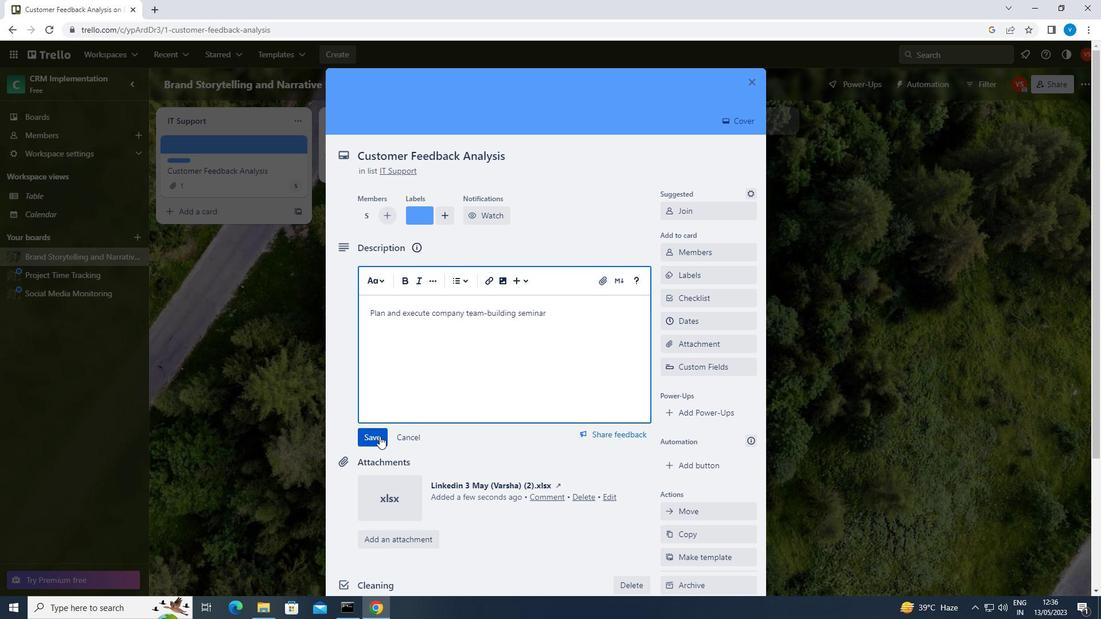 
Action: Mouse moved to (380, 433)
Screenshot: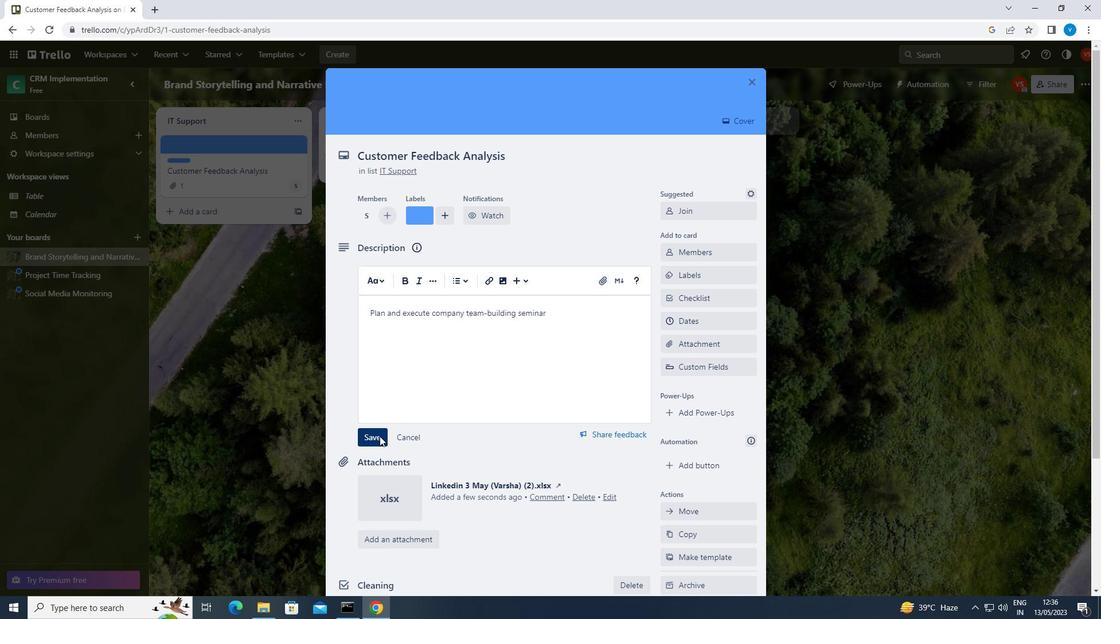 
Action: Mouse scrolled (380, 433) with delta (0, 0)
Screenshot: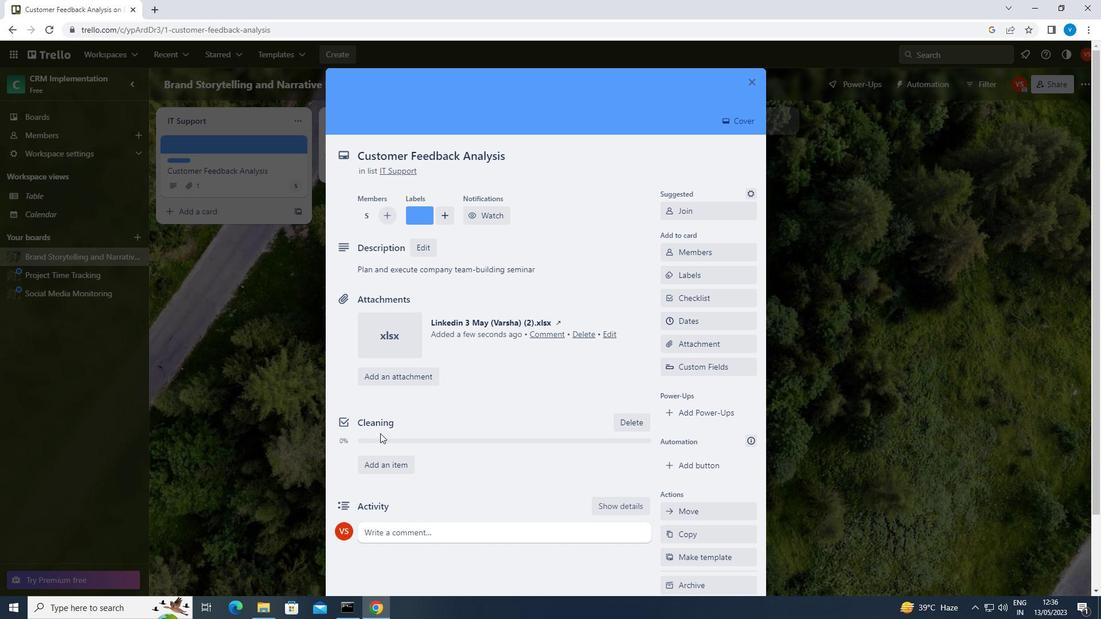 
Action: Mouse scrolled (380, 433) with delta (0, 0)
Screenshot: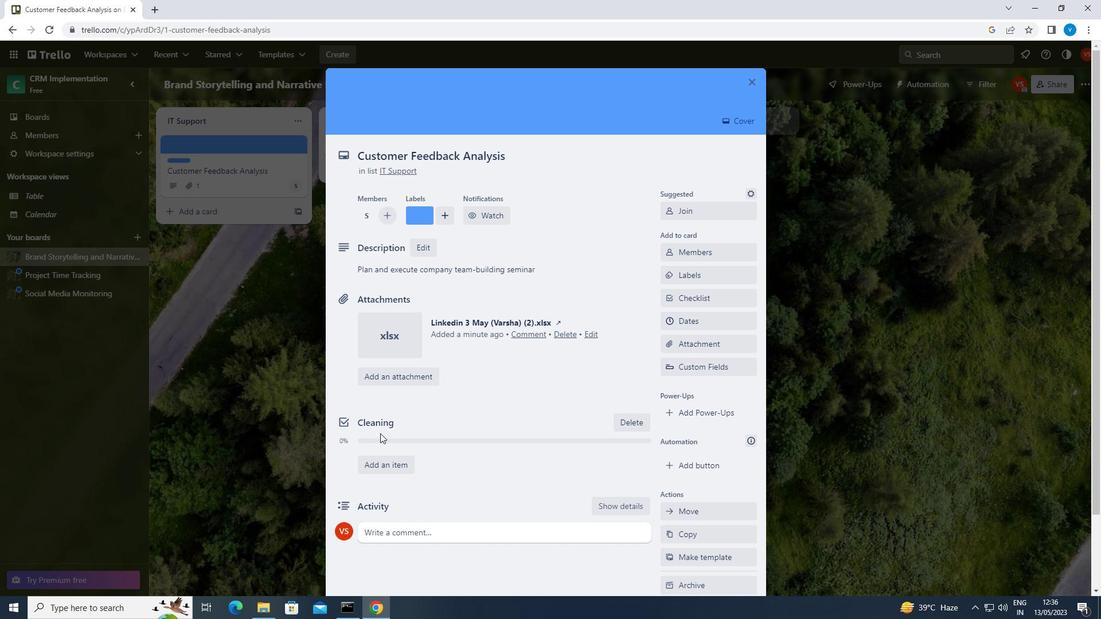
Action: Mouse moved to (389, 451)
Screenshot: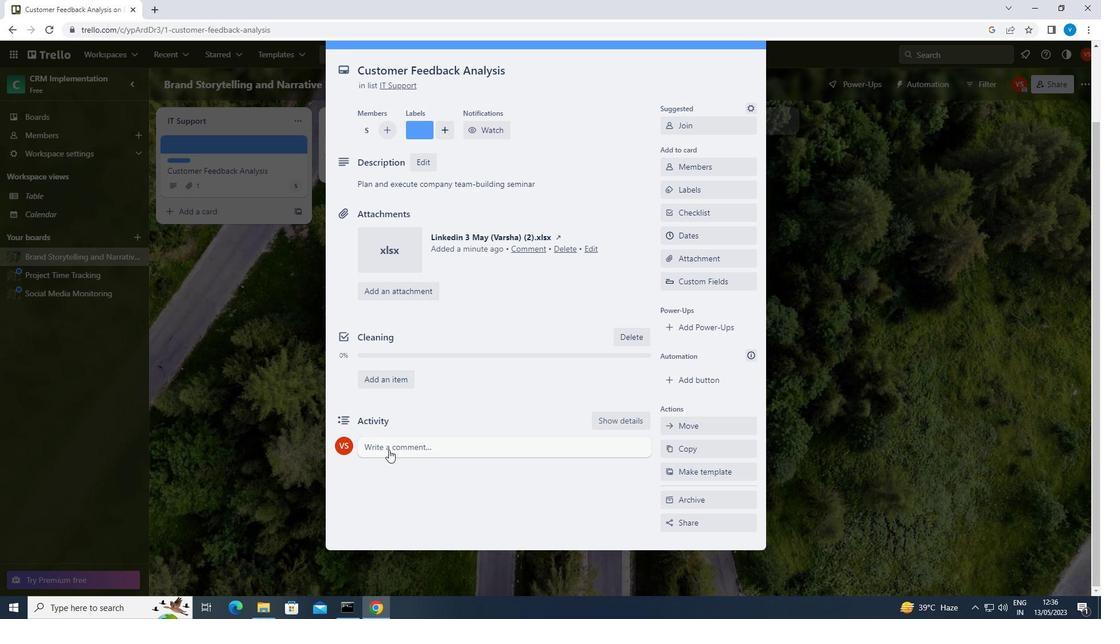 
Action: Mouse pressed left at (389, 451)
Screenshot: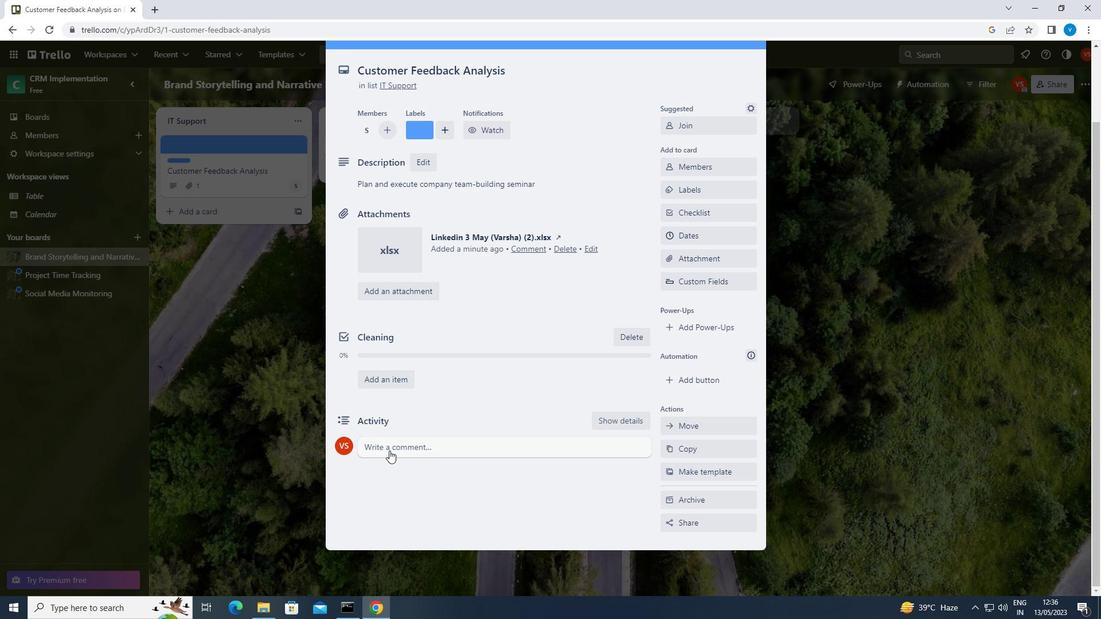 
Action: Key pressed <Key.shift>LET<Key.space>US<Key.space>APPROACH<Key.space>THIS<Key.space>TASK<Key.space>WITH<Key.space>A<Key.space>SENSE<Key.space>O
Screenshot: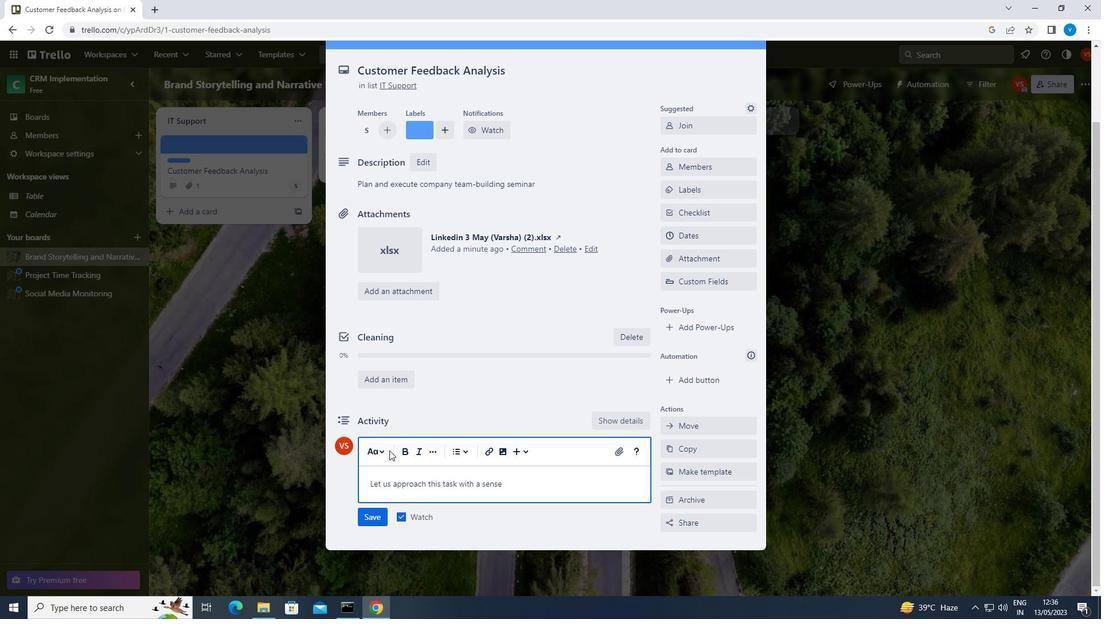 
Action: Mouse moved to (390, 451)
Screenshot: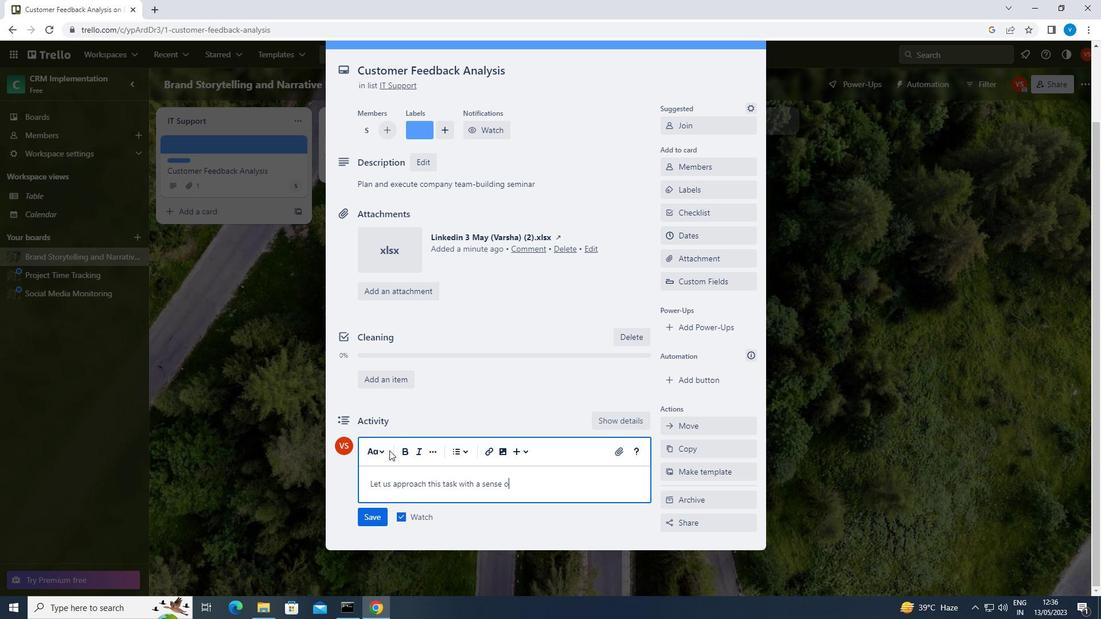 
Action: Key pressed F<Key.space>URGENCY<Key.space>AND<Key.space>PRIORITIZE<Key.space>IT<Key.space>ACCORDINGLY.
Screenshot: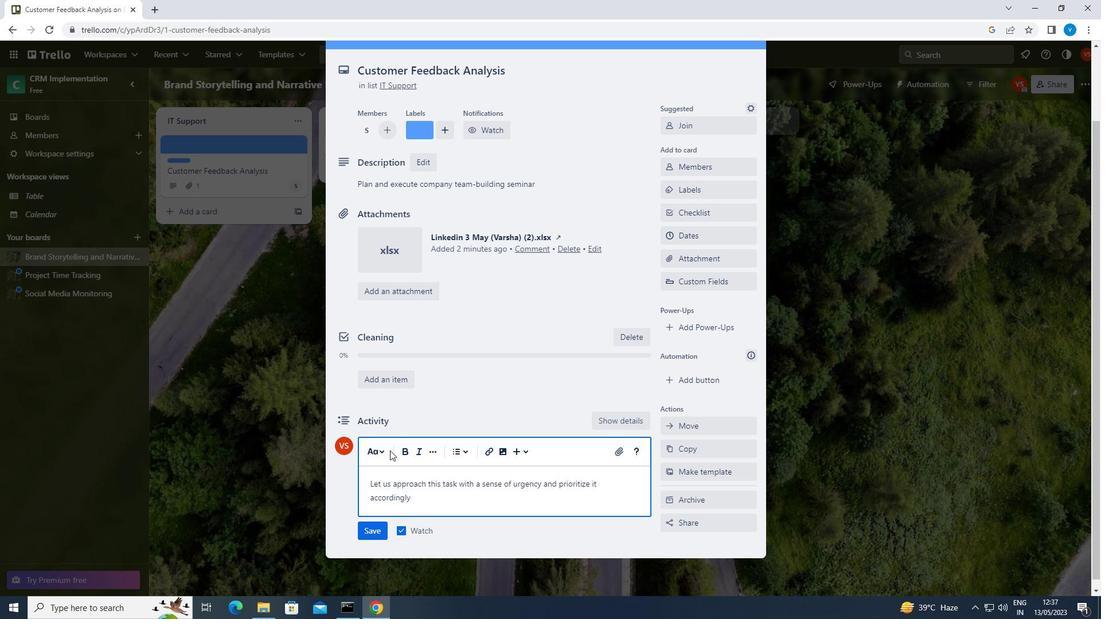 
Action: Mouse moved to (383, 531)
Screenshot: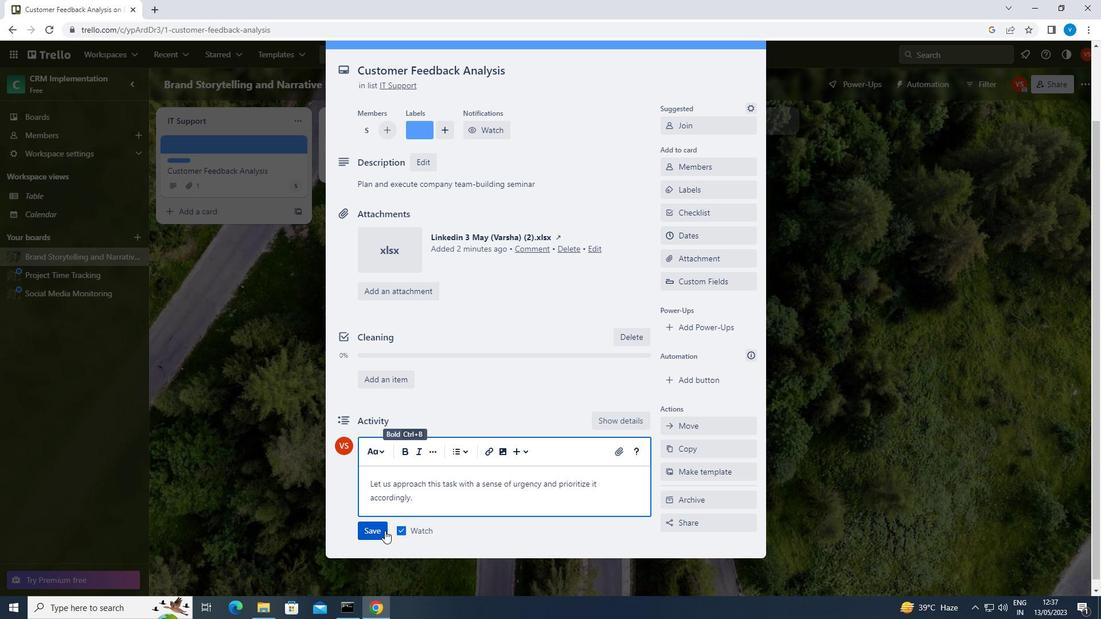
Action: Mouse pressed left at (383, 531)
Screenshot: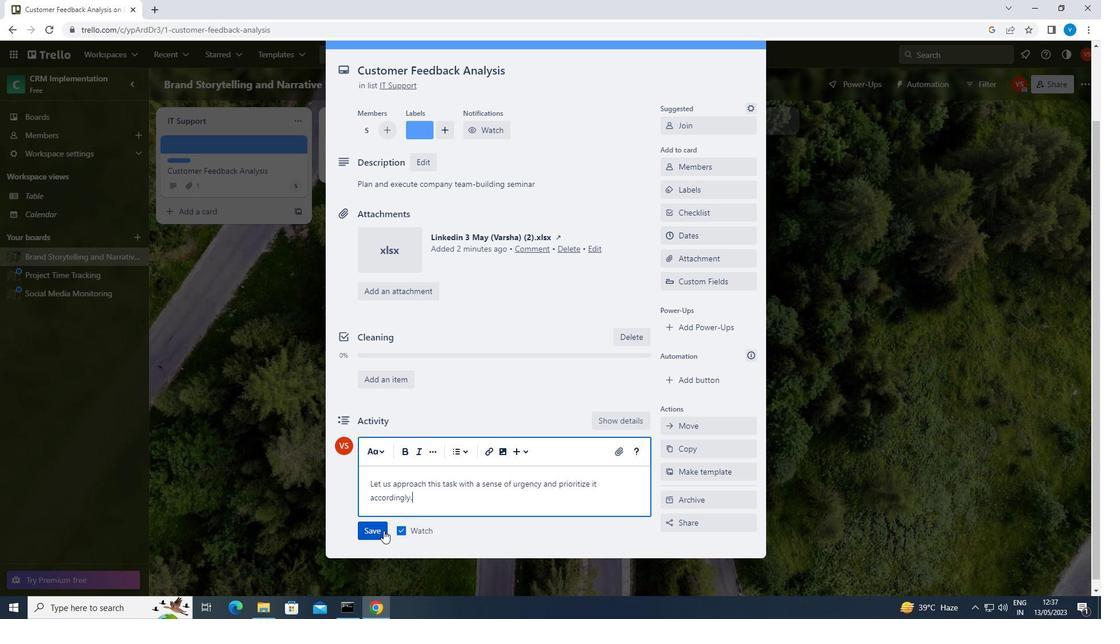 
Action: Mouse moved to (685, 230)
Screenshot: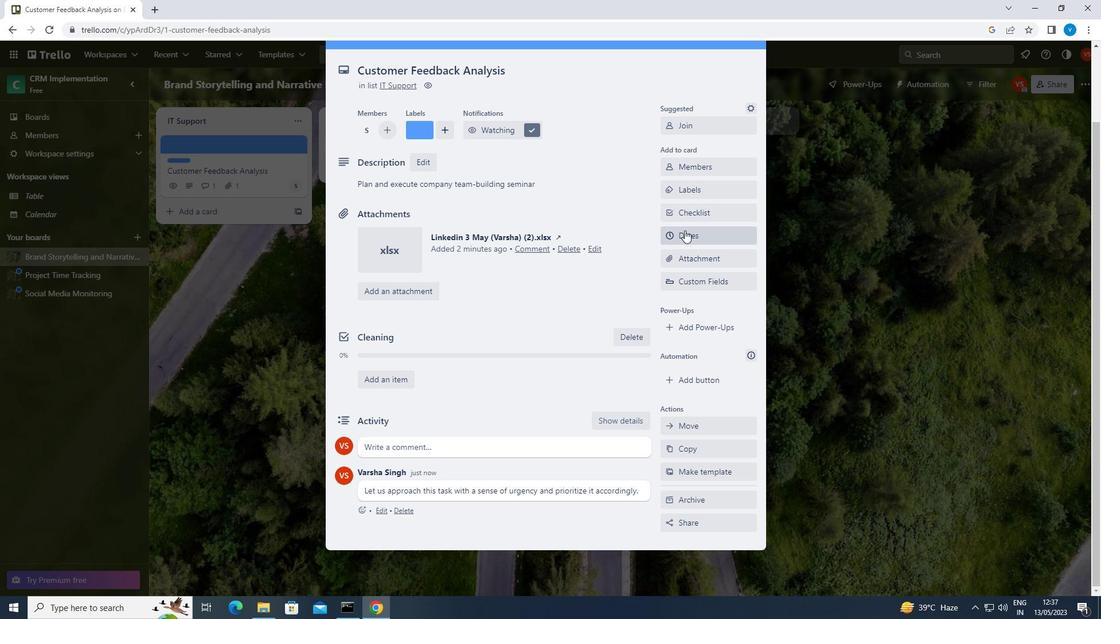 
Action: Mouse pressed left at (685, 230)
Screenshot: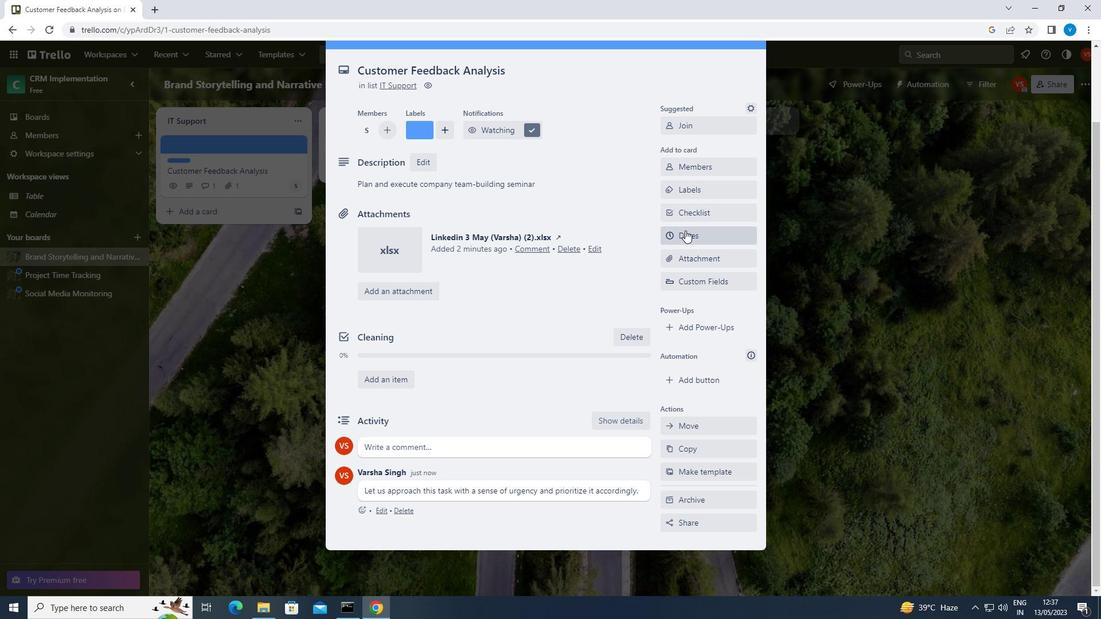 
Action: Mouse moved to (674, 294)
Screenshot: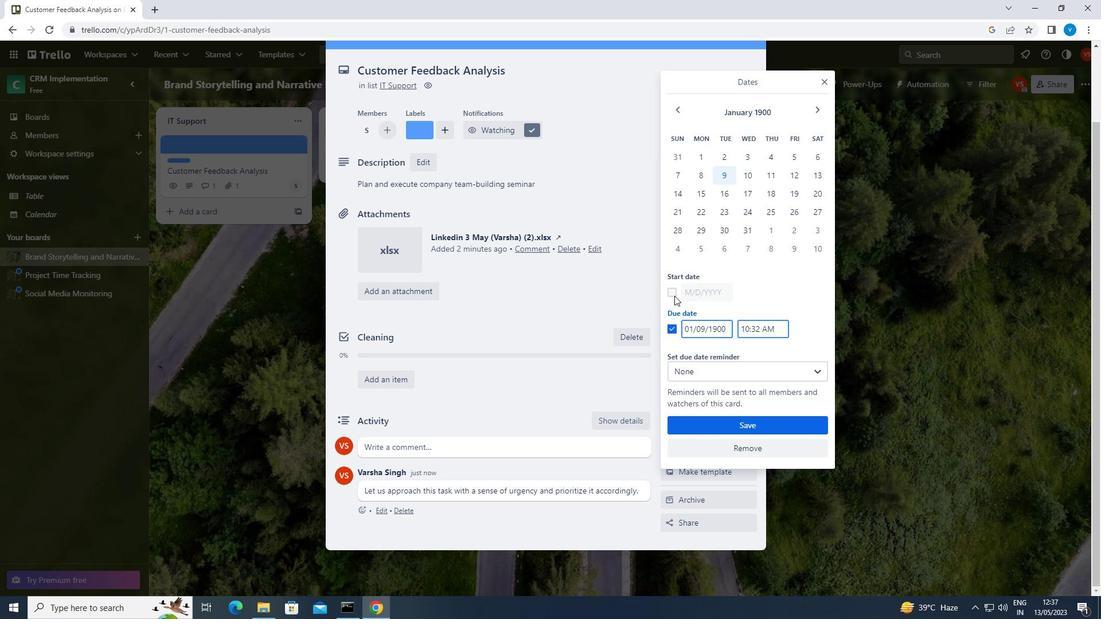 
Action: Mouse pressed left at (674, 294)
Screenshot: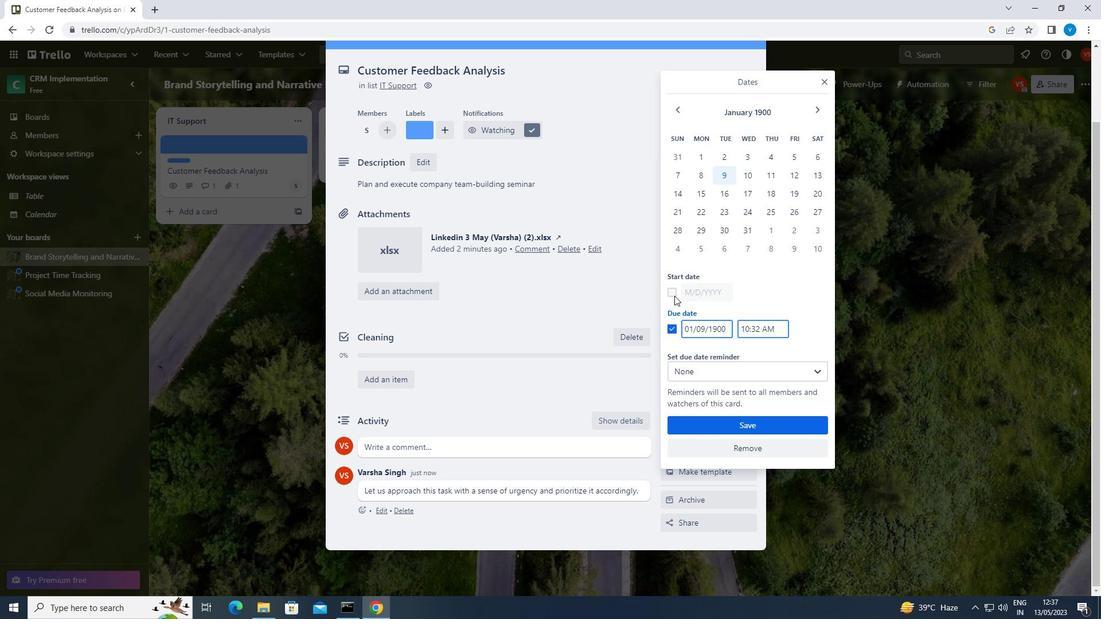 
Action: Mouse moved to (724, 292)
Screenshot: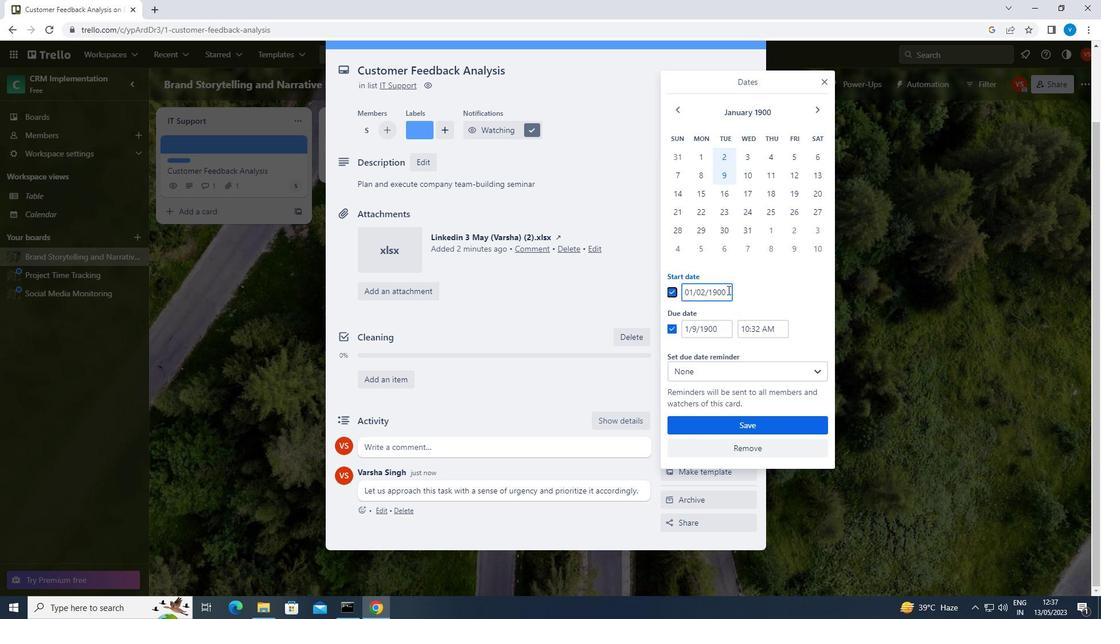 
Action: Mouse pressed left at (724, 292)
Screenshot: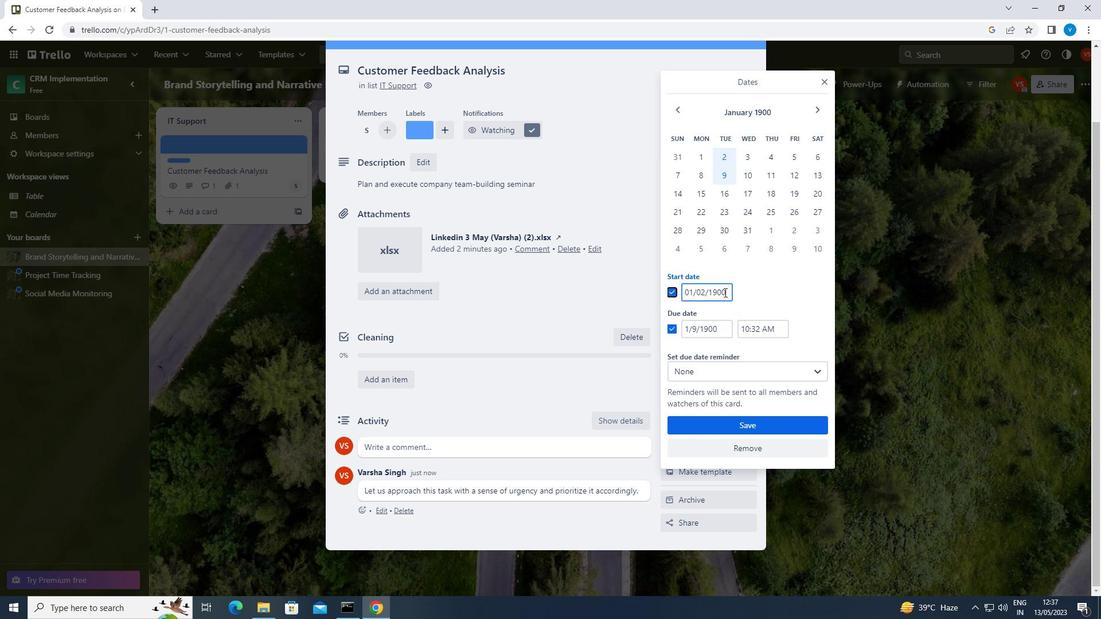 
Action: Key pressed <Key.backspace><Key.backspace><Key.backspace><Key.backspace><Key.backspace><Key.backspace><Key.backspace><Key.backspace><Key.backspace><Key.backspace><Key.backspace><Key.backspace><Key.backspace><Key.backspace>01/03/1900
Screenshot: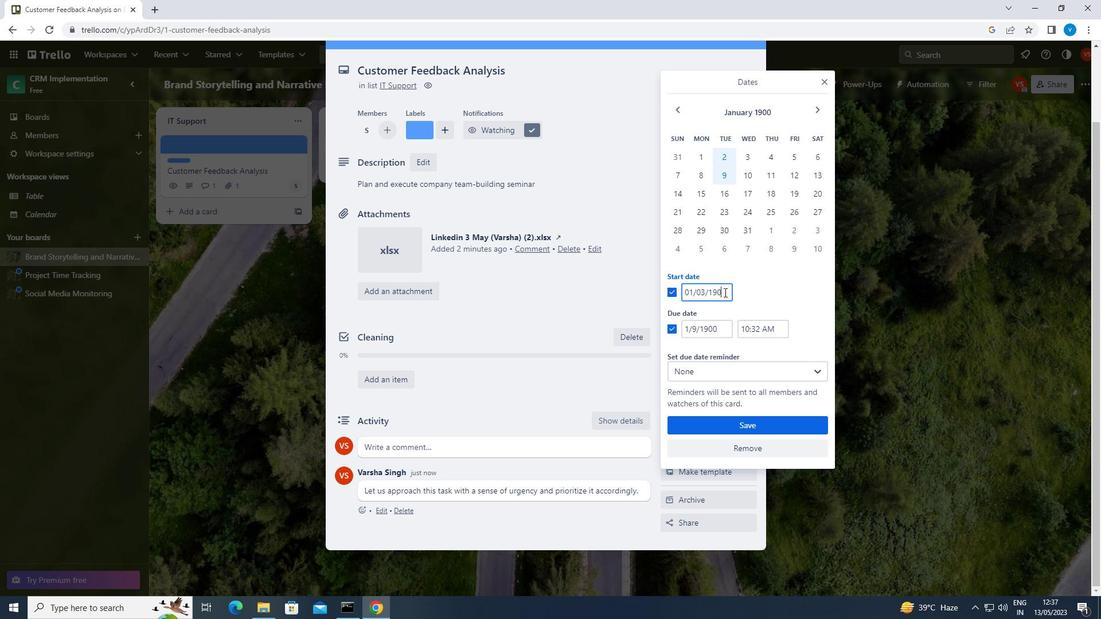 
Action: Mouse moved to (723, 329)
Screenshot: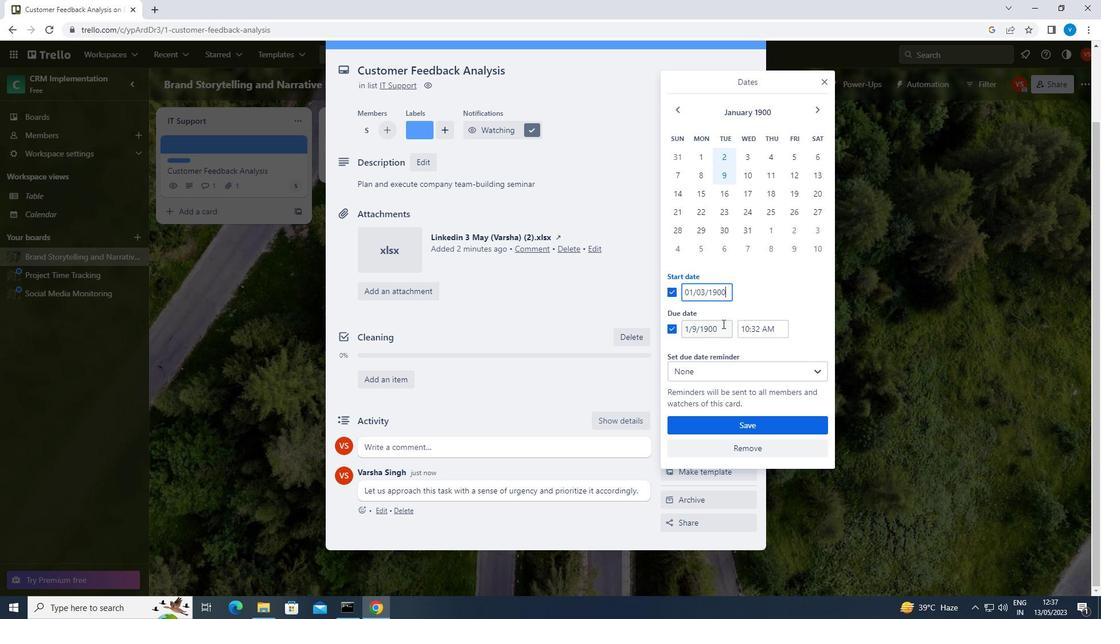 
Action: Mouse pressed left at (723, 329)
Screenshot: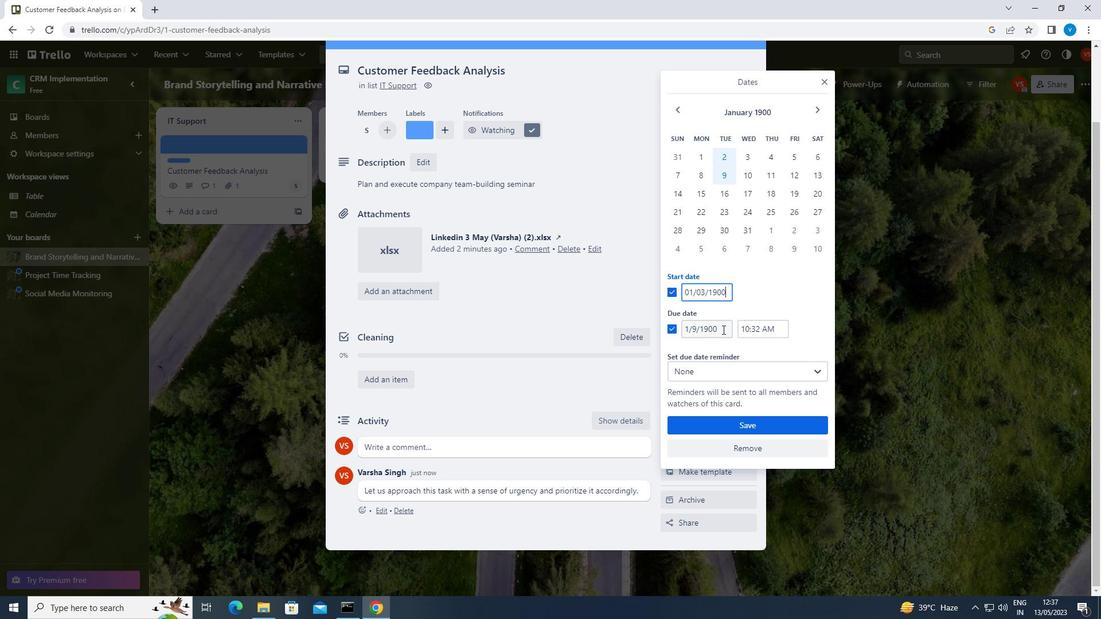 
Action: Mouse moved to (722, 329)
Screenshot: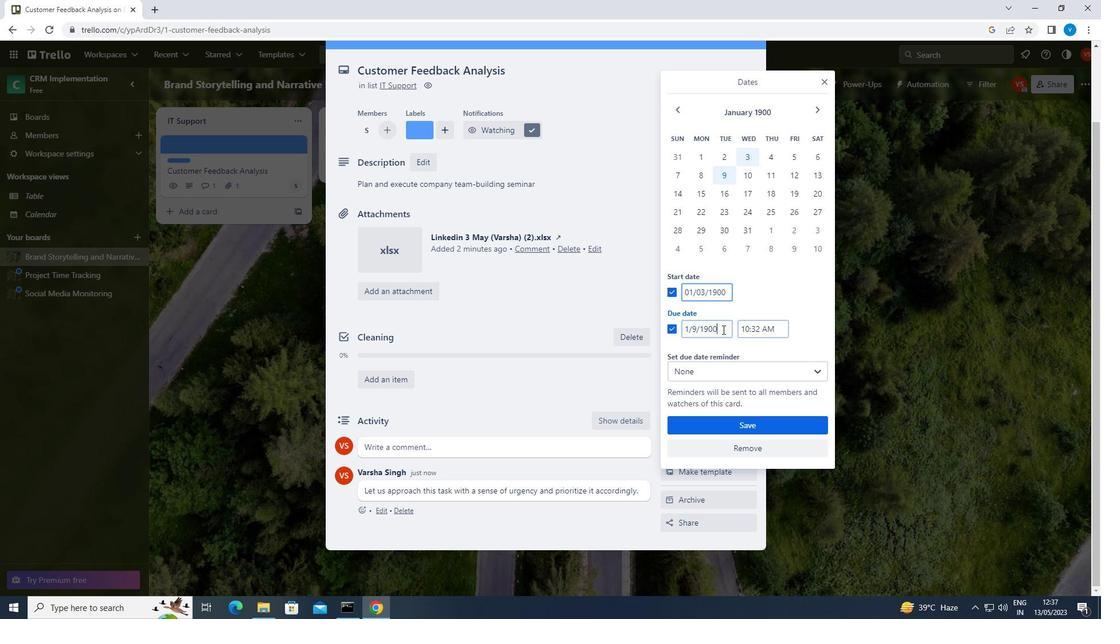 
Action: Key pressed <Key.backspace><Key.backspace><Key.backspace><Key.backspace><Key.backspace><Key.backspace><Key.backspace><Key.backspace><Key.backspace><Key.backspace><Key.backspace><Key.backspace><Key.backspace><Key.backspace><Key.backspace><Key.backspace><Key.backspace><Key.backspace><Key.backspace><Key.backspace><Key.backspace><Key.backspace>01/10/1900
Screenshot: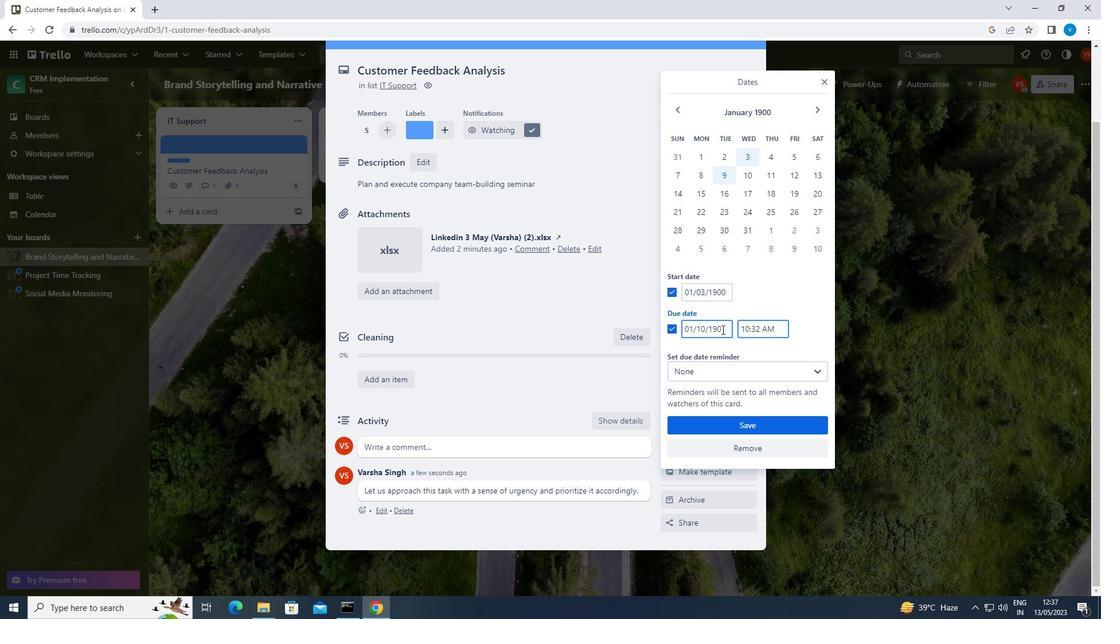 
Action: Mouse moved to (706, 420)
Screenshot: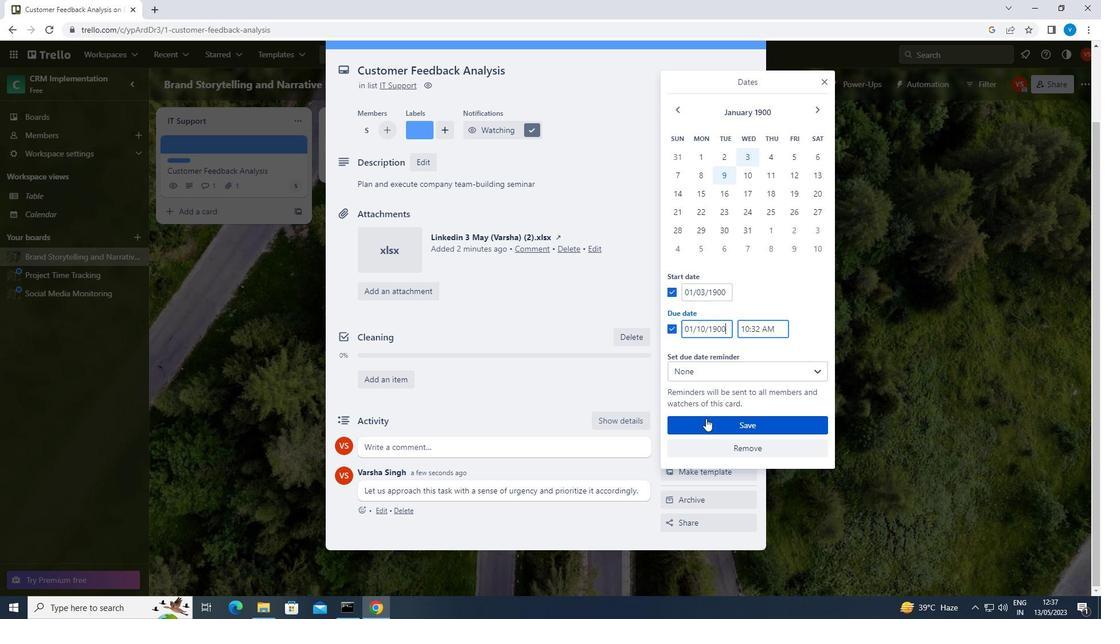 
Action: Mouse pressed left at (706, 420)
Screenshot: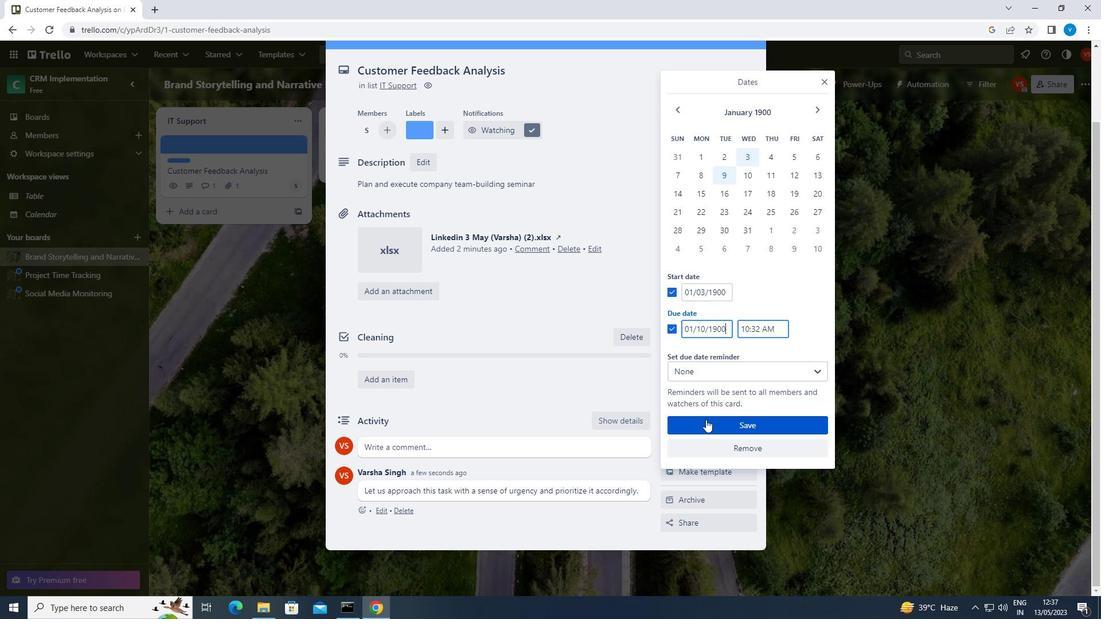 
